Task: Find connections with filter location Belper with filter topic #Startuplife with filter profile language Potuguese with filter current company ABP Network with filter school Ramnarain Ruia College - Mumbai with filter industry Embedded Software Products with filter service category Search Engine Marketing (SEM) with filter keywords title eCommerce Marketing Specialist
Action: Mouse moved to (590, 84)
Screenshot: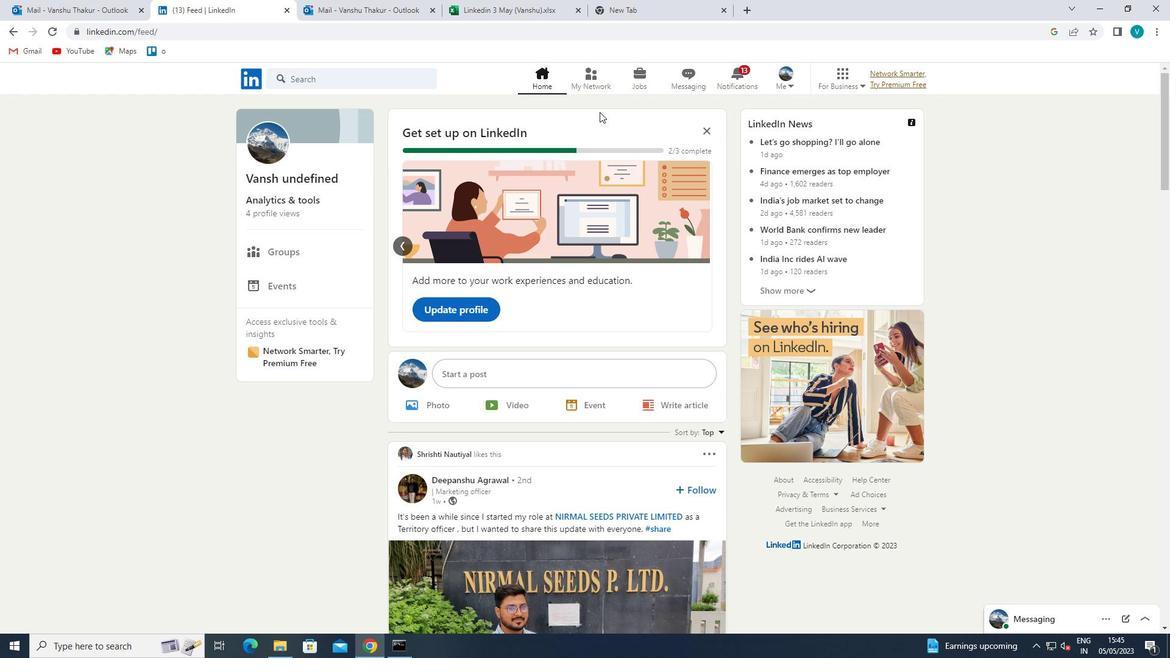 
Action: Mouse pressed left at (590, 84)
Screenshot: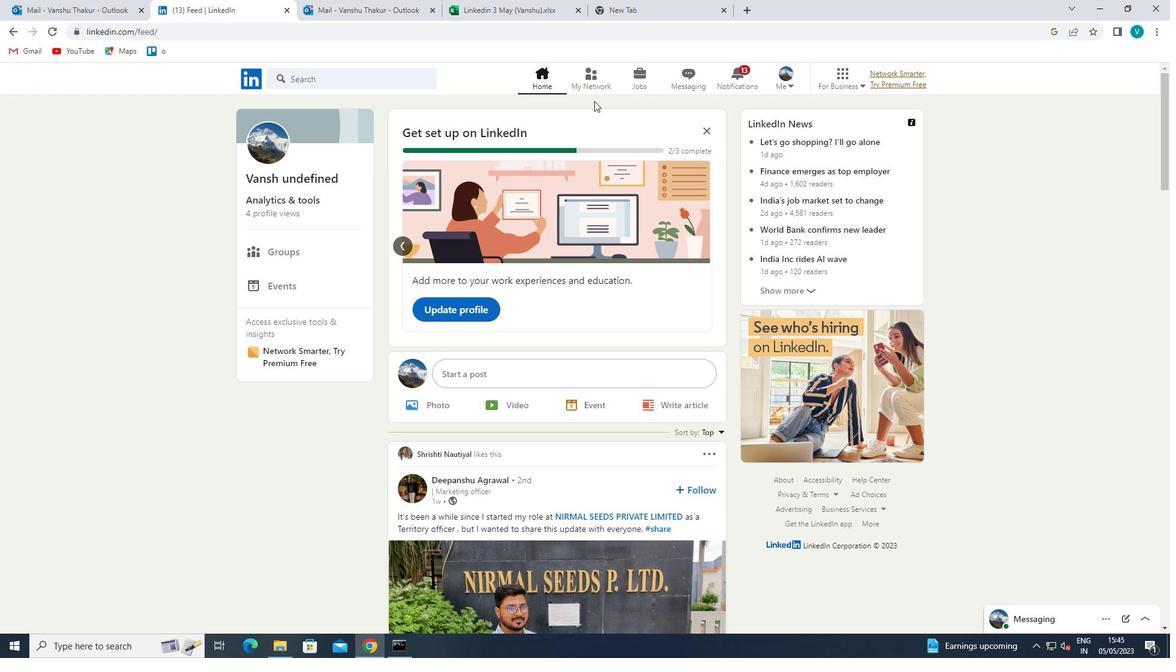 
Action: Mouse moved to (328, 152)
Screenshot: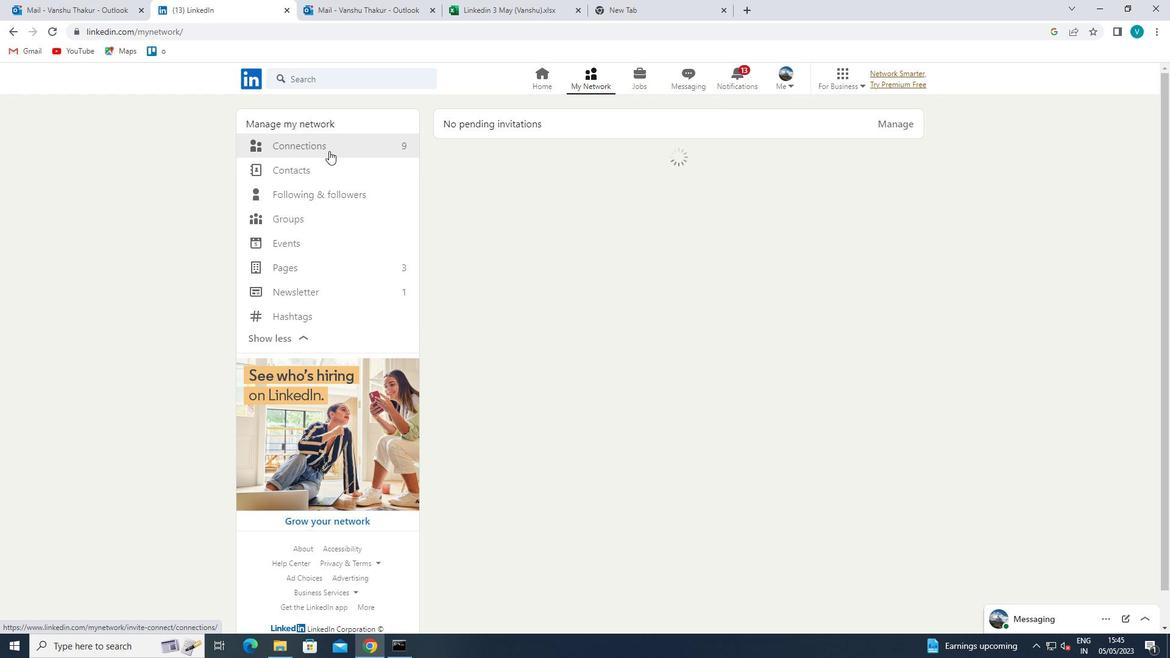 
Action: Mouse pressed left at (328, 152)
Screenshot: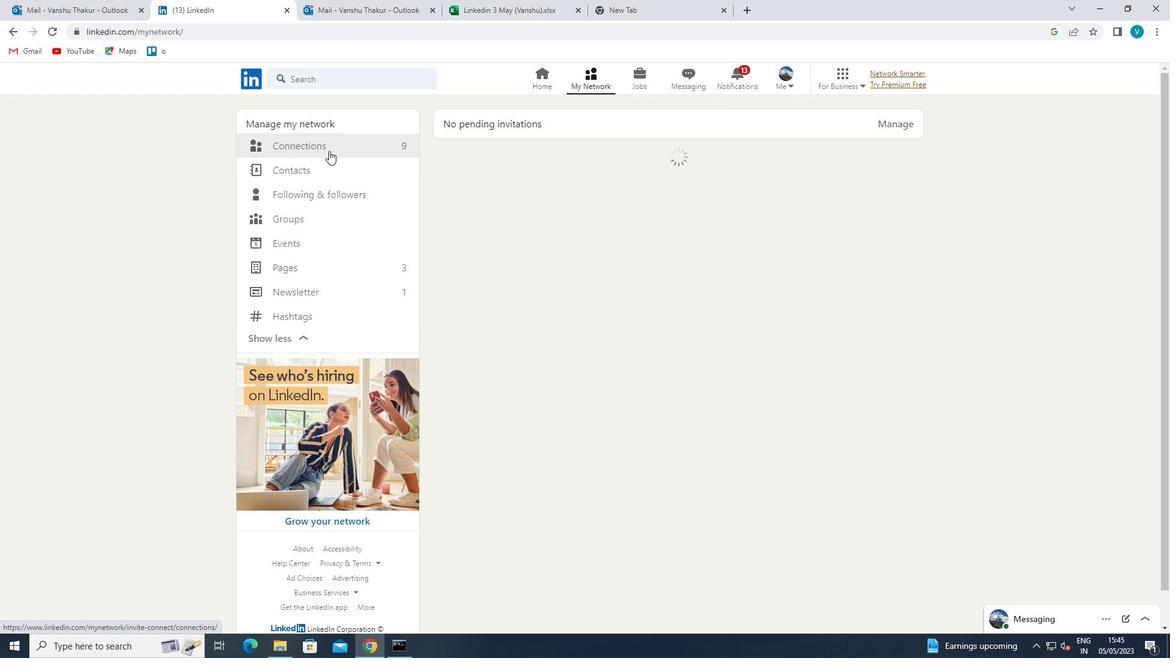 
Action: Mouse moved to (666, 142)
Screenshot: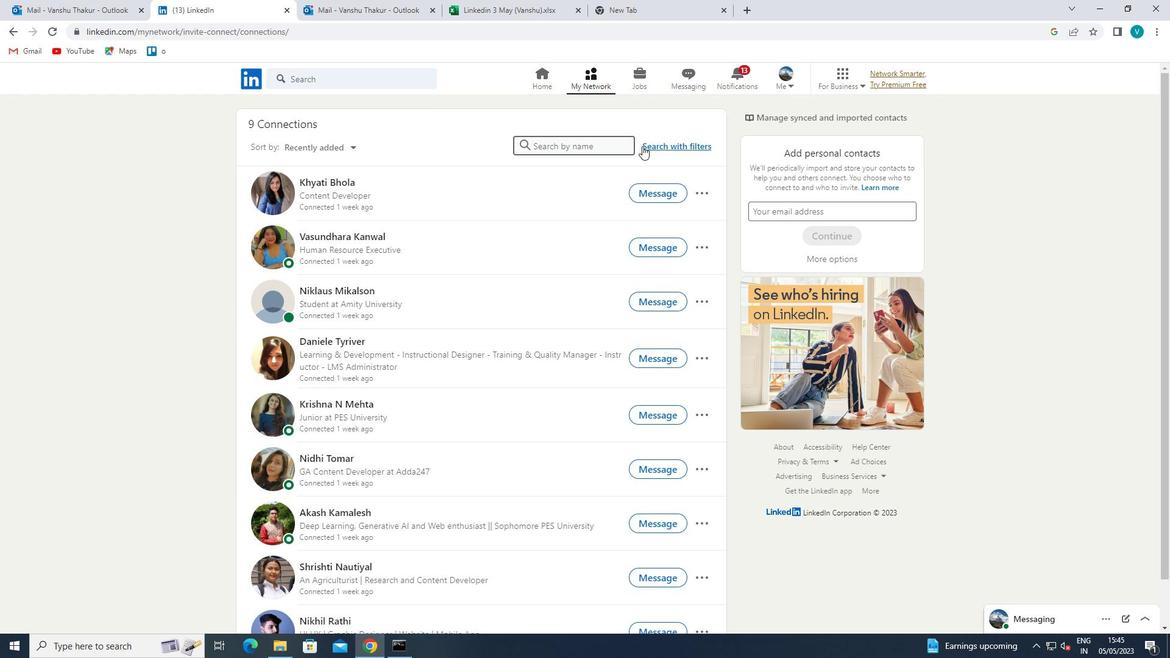 
Action: Mouse pressed left at (666, 142)
Screenshot: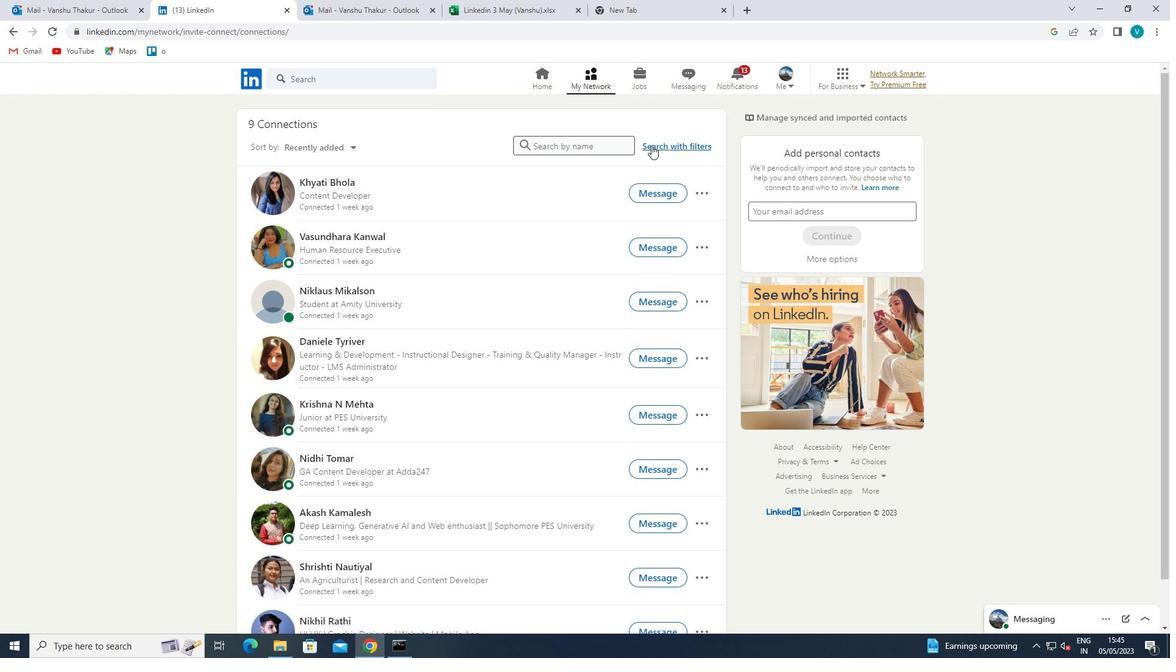 
Action: Mouse moved to (596, 115)
Screenshot: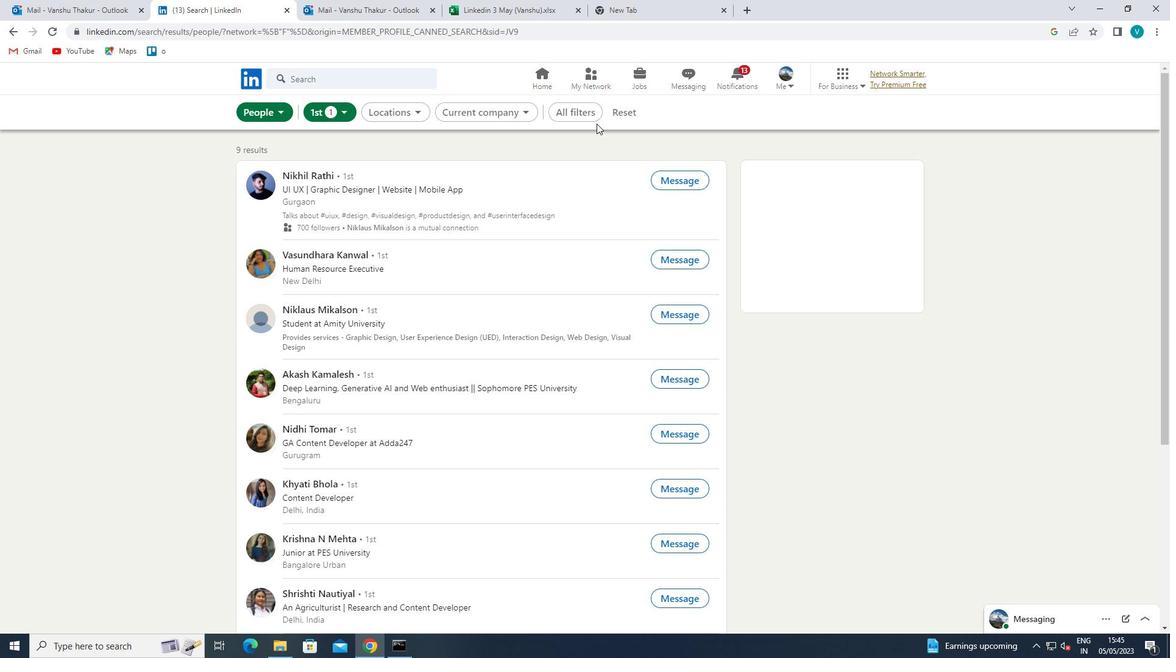 
Action: Mouse pressed left at (596, 115)
Screenshot: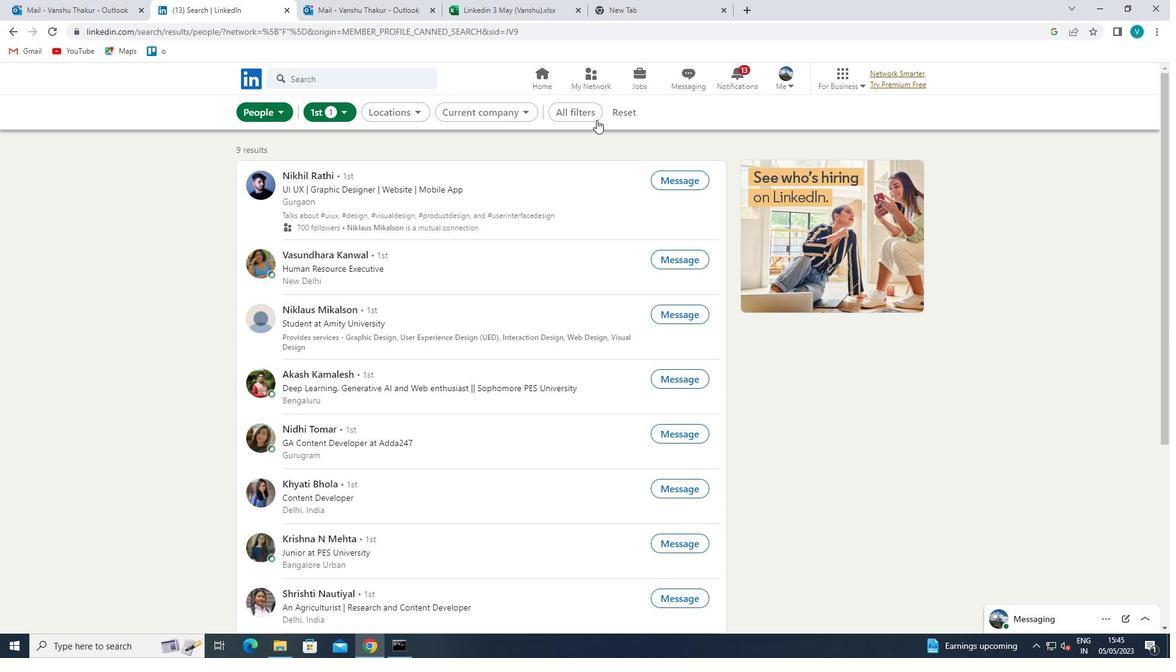 
Action: Mouse moved to (954, 242)
Screenshot: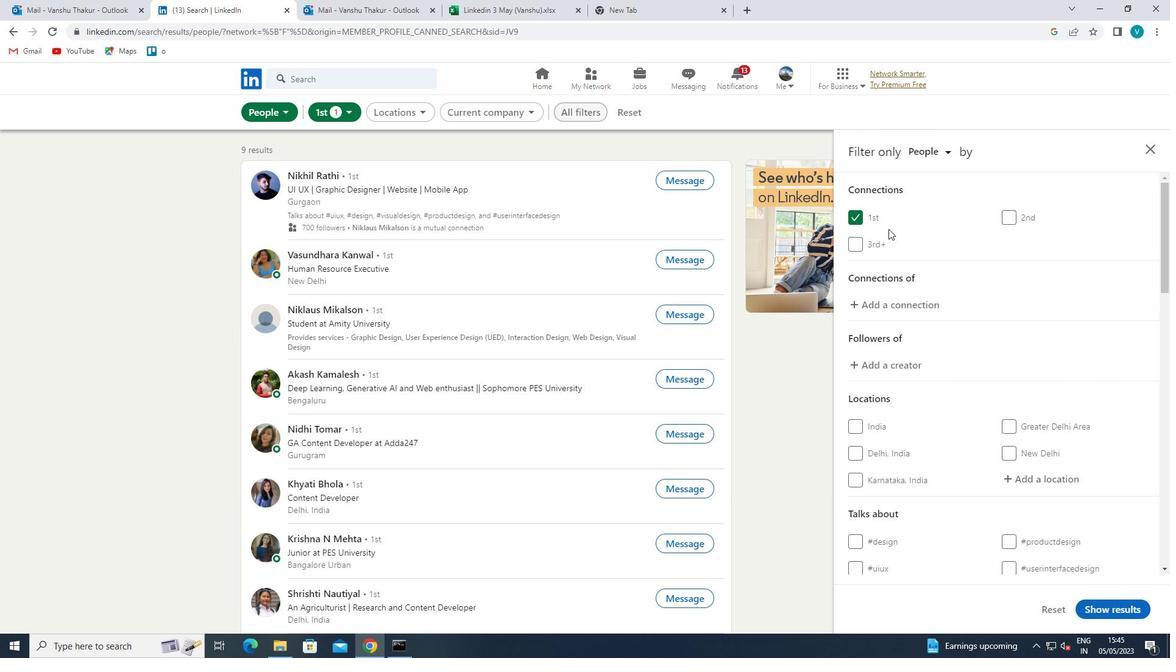 
Action: Mouse scrolled (954, 242) with delta (0, 0)
Screenshot: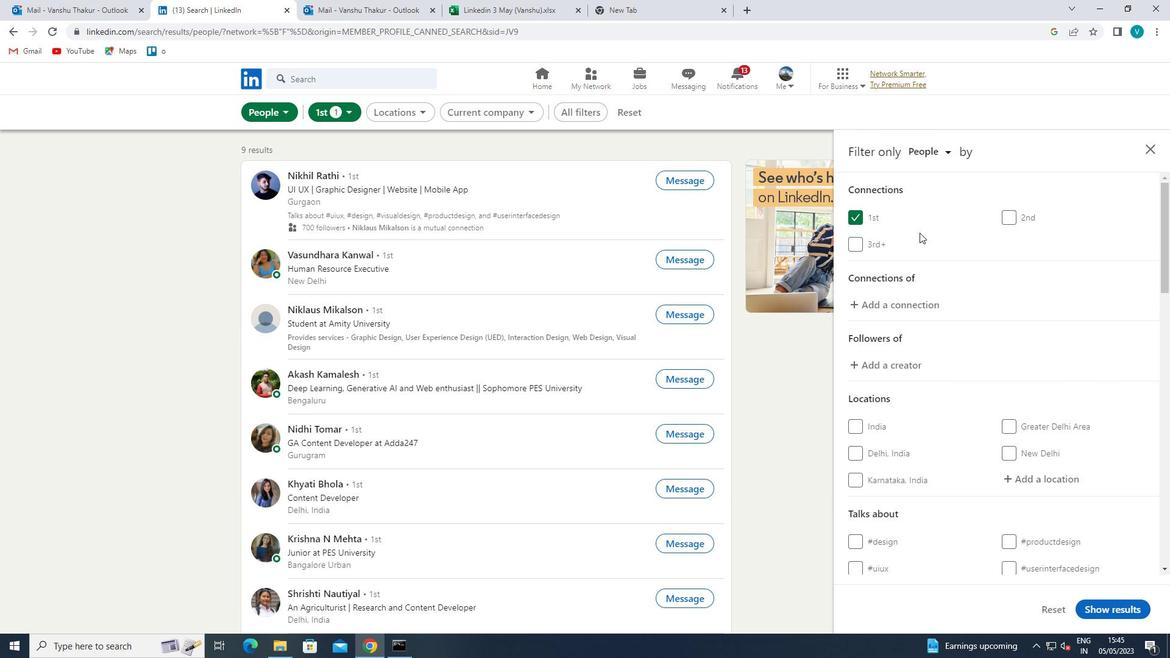 
Action: Mouse scrolled (954, 242) with delta (0, 0)
Screenshot: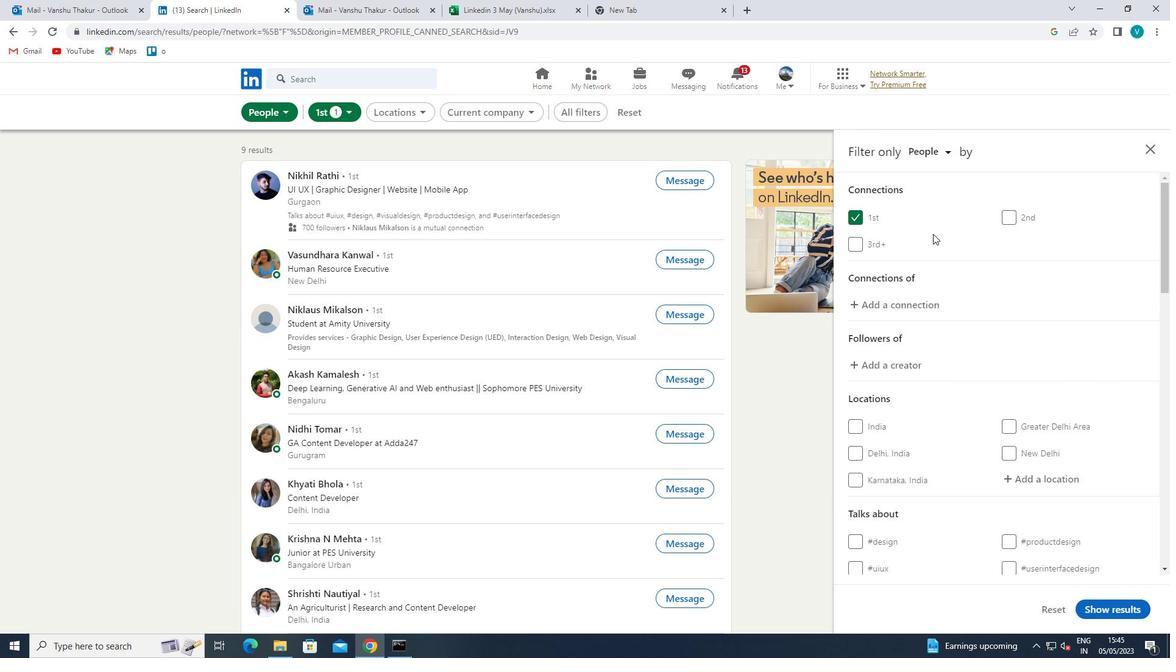 
Action: Mouse moved to (1068, 357)
Screenshot: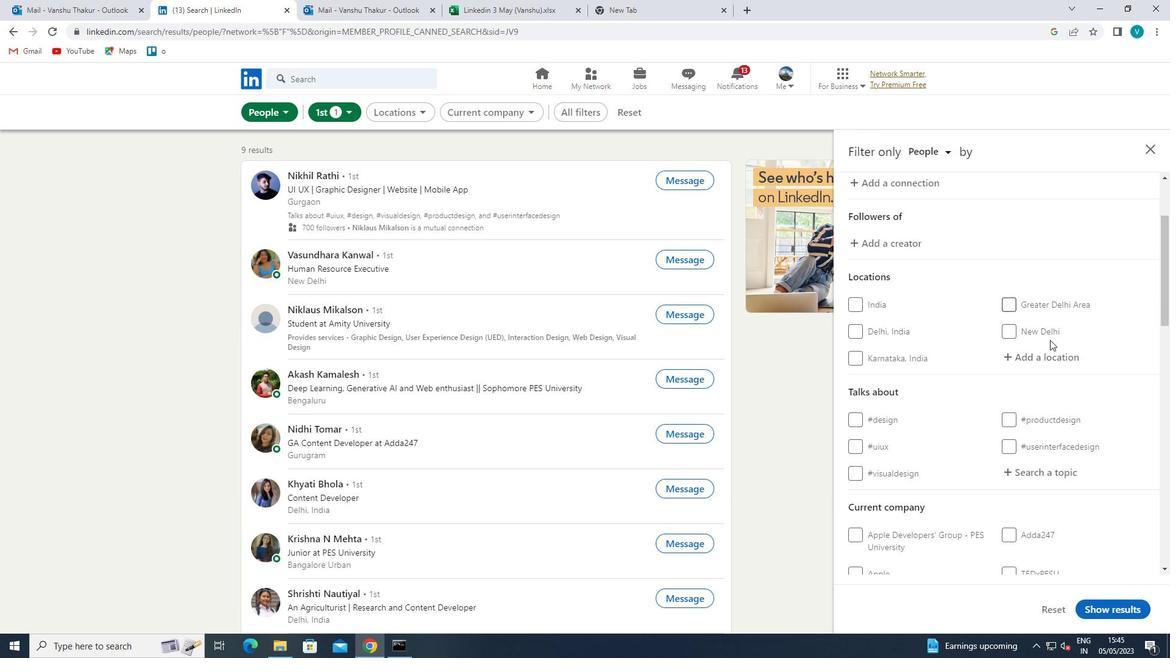
Action: Mouse pressed left at (1068, 357)
Screenshot: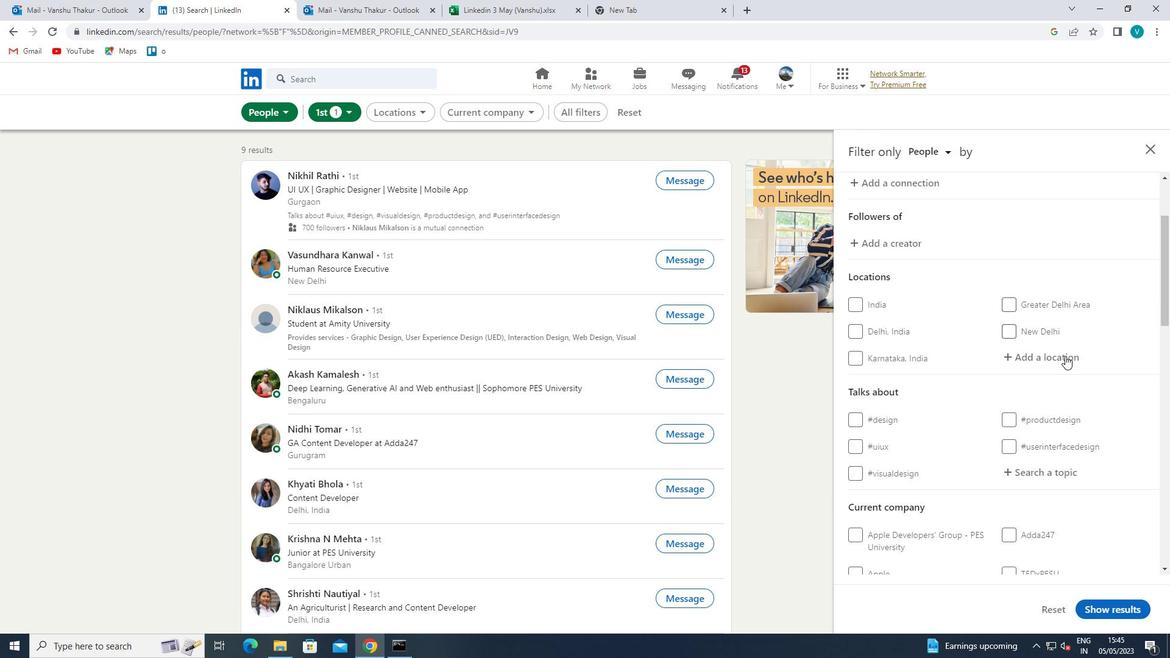 
Action: Key pressed <Key.shift>BELPER
Screenshot: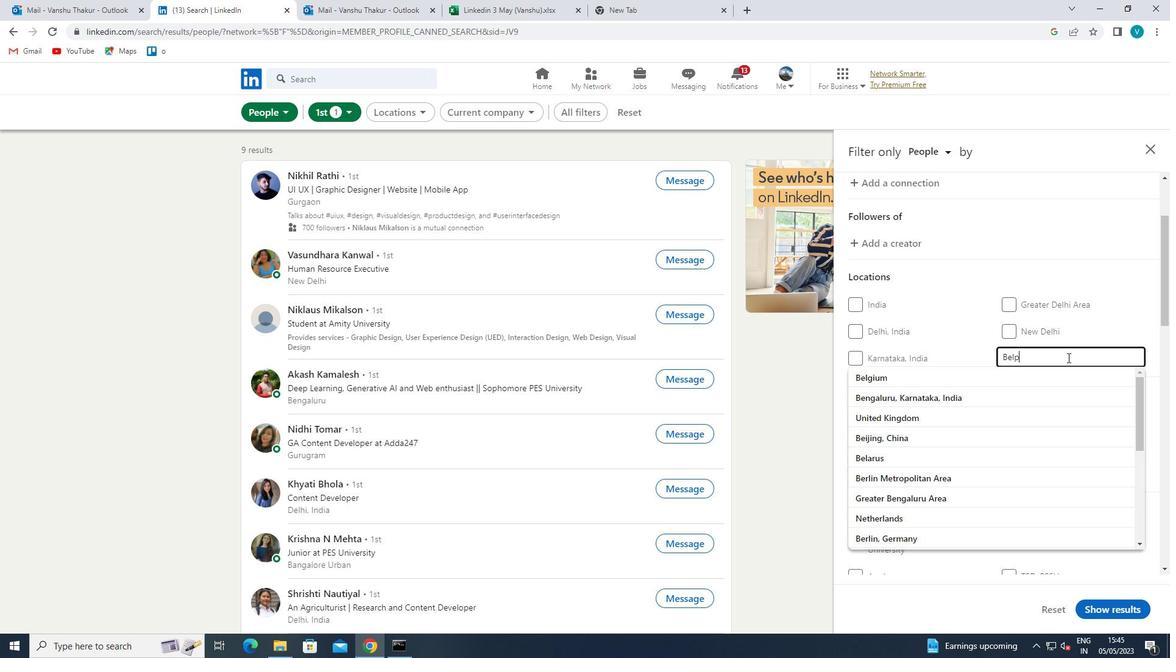 
Action: Mouse moved to (1037, 377)
Screenshot: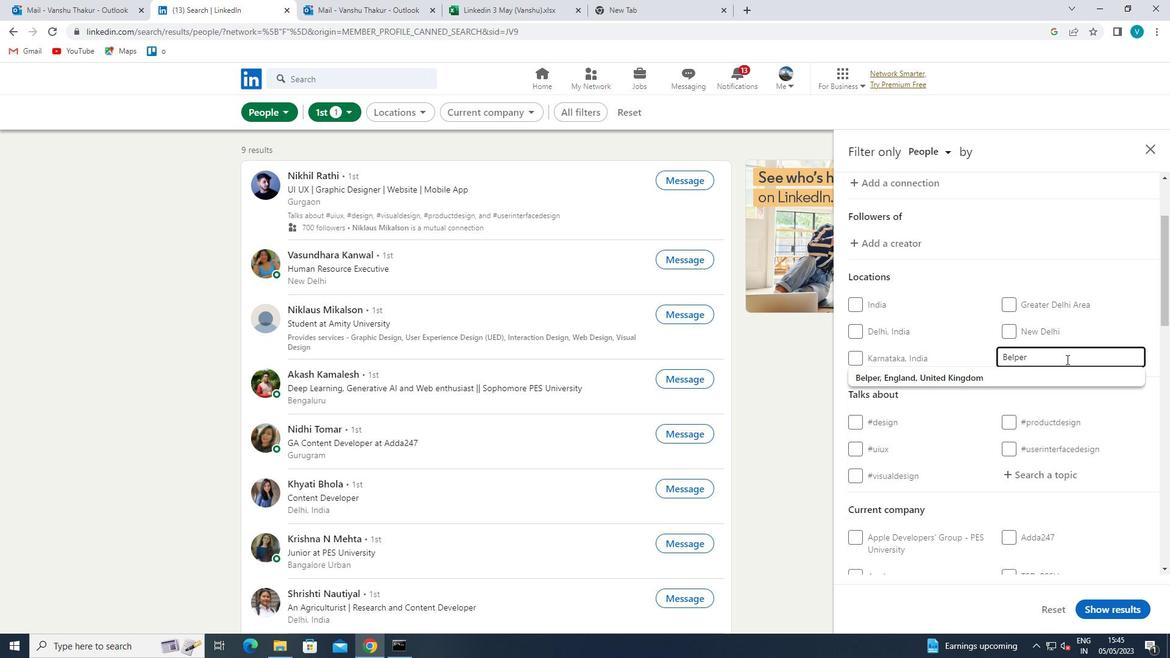 
Action: Mouse pressed left at (1037, 377)
Screenshot: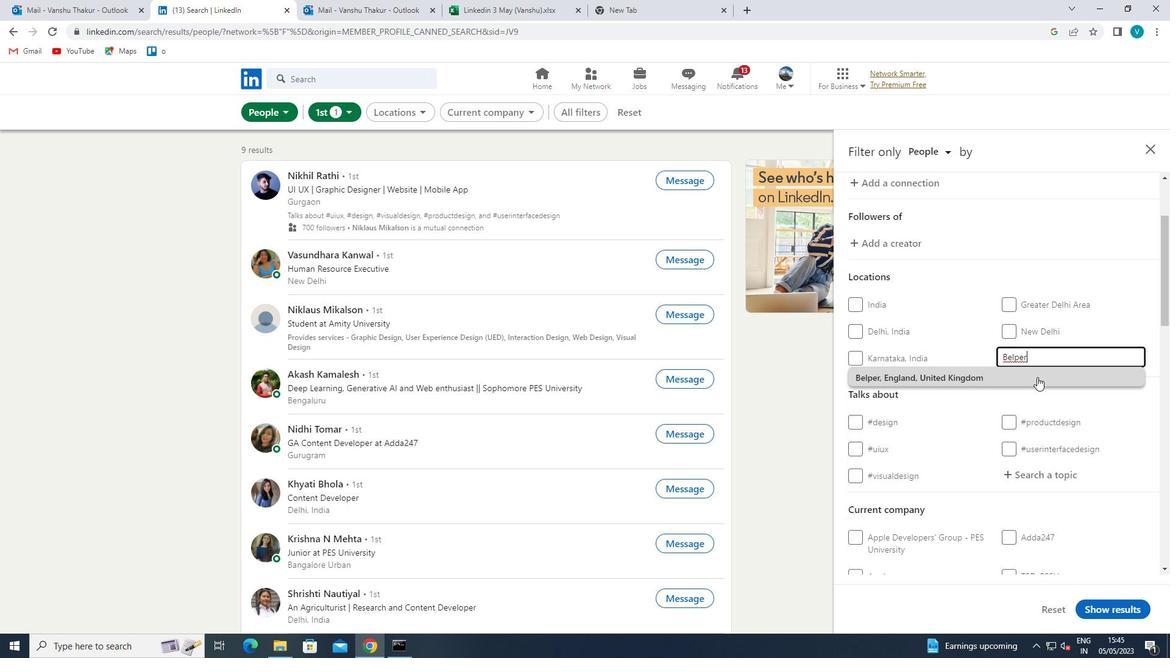 
Action: Mouse scrolled (1037, 376) with delta (0, 0)
Screenshot: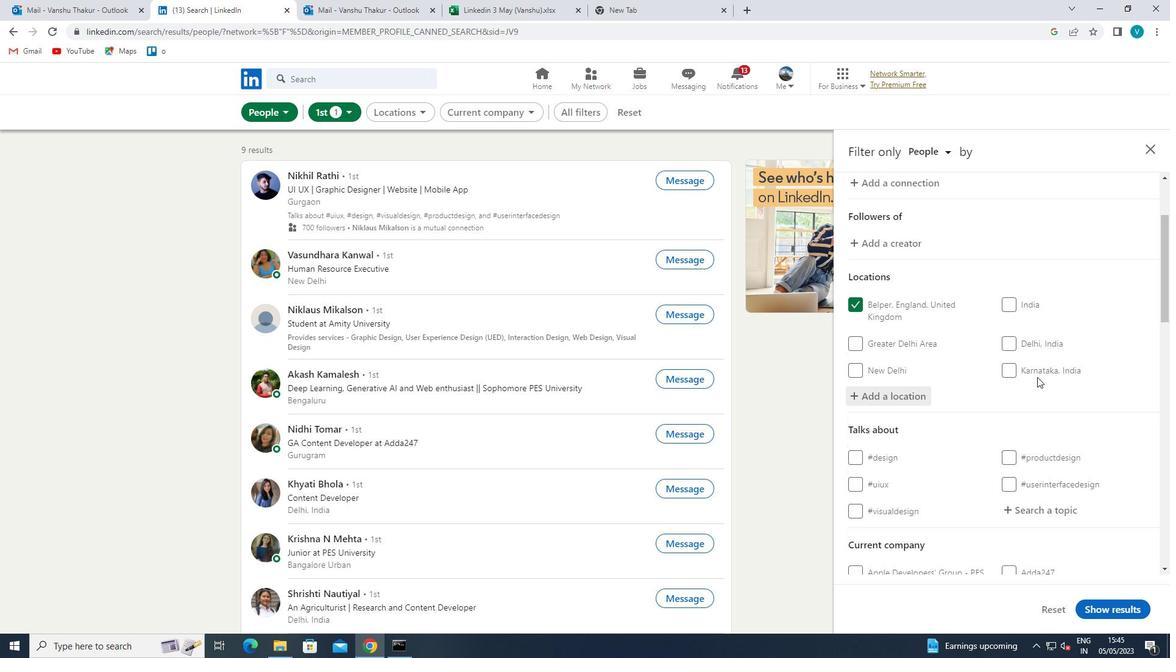 
Action: Mouse scrolled (1037, 376) with delta (0, 0)
Screenshot: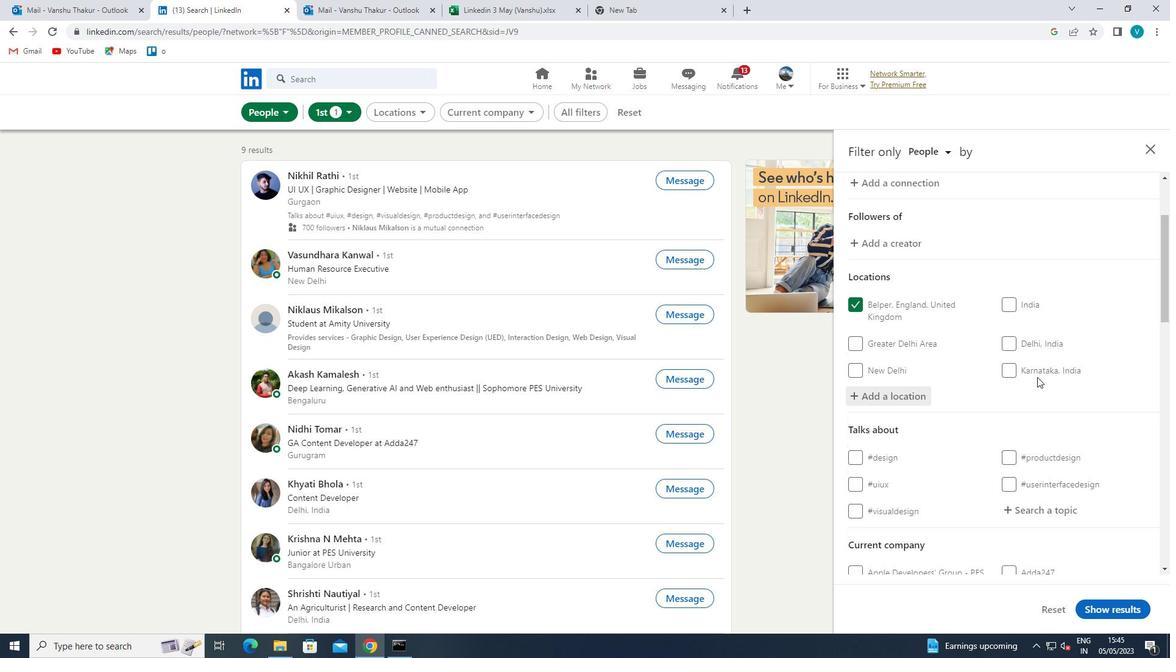 
Action: Mouse moved to (1037, 377)
Screenshot: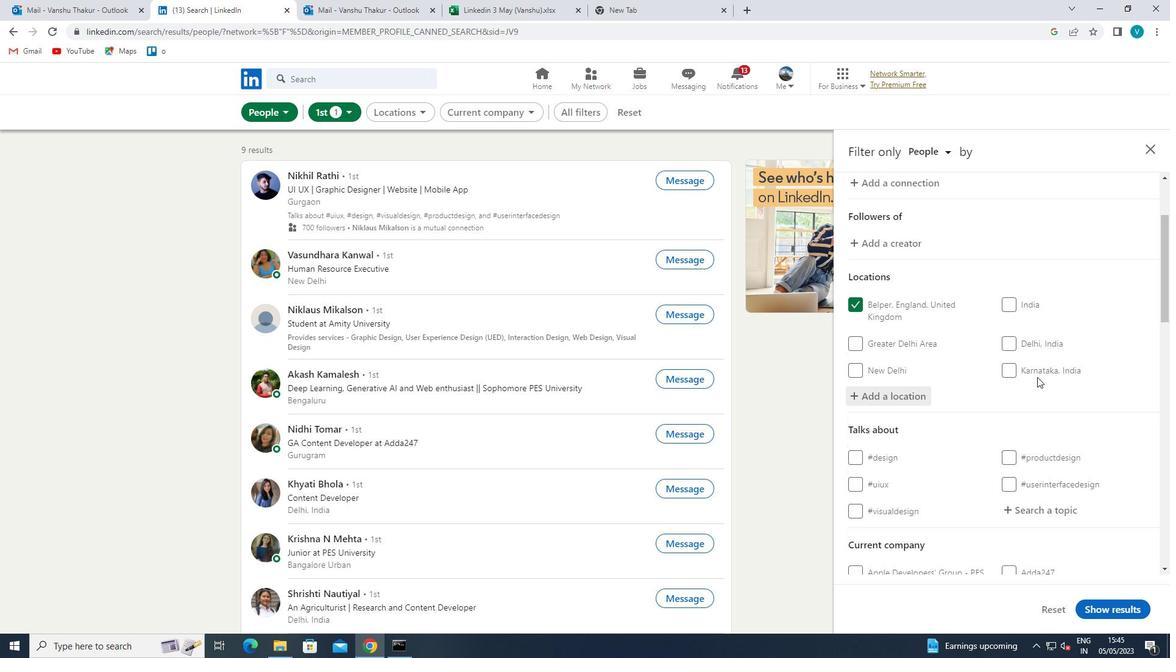 
Action: Mouse scrolled (1037, 376) with delta (0, 0)
Screenshot: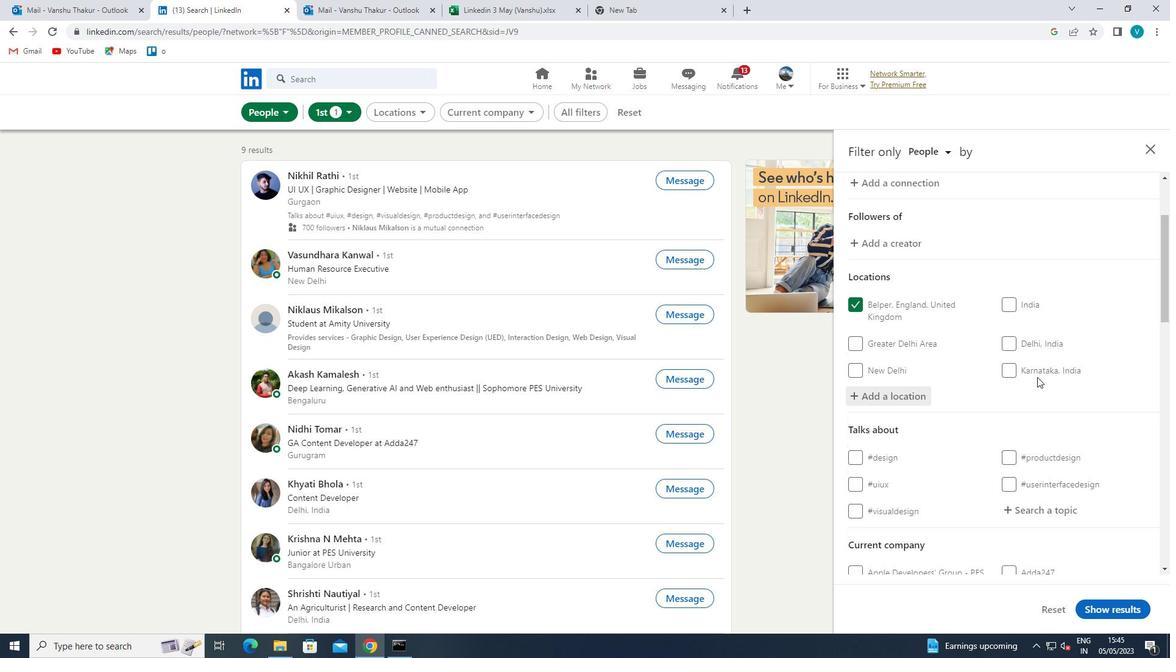 
Action: Mouse moved to (1057, 333)
Screenshot: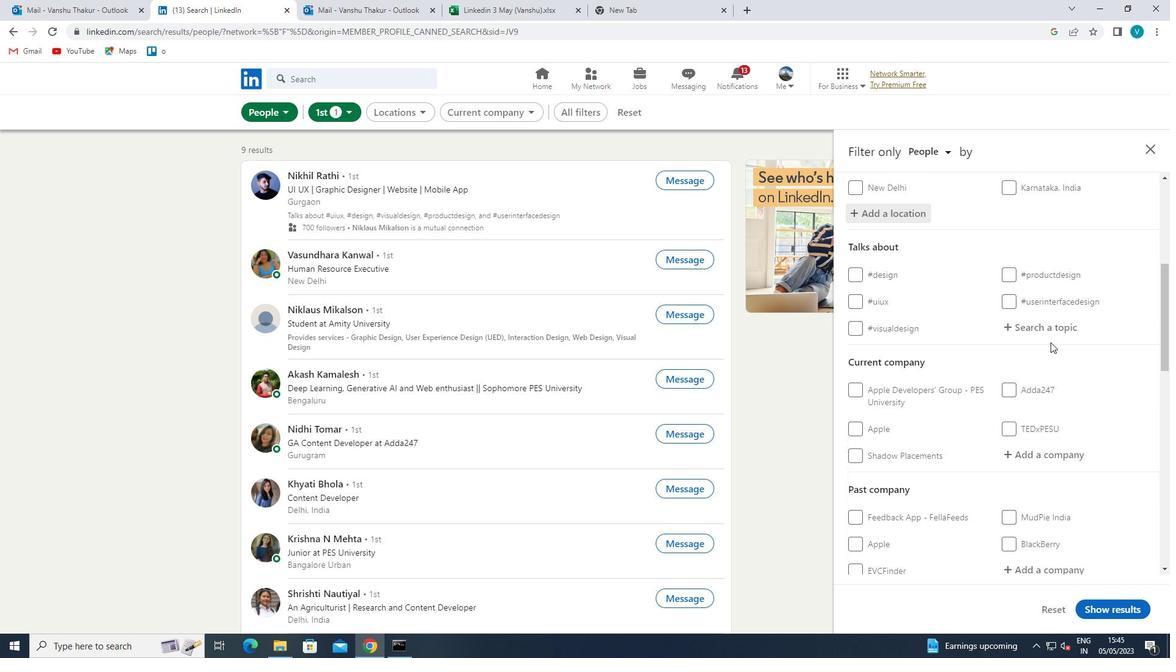 
Action: Mouse pressed left at (1057, 333)
Screenshot: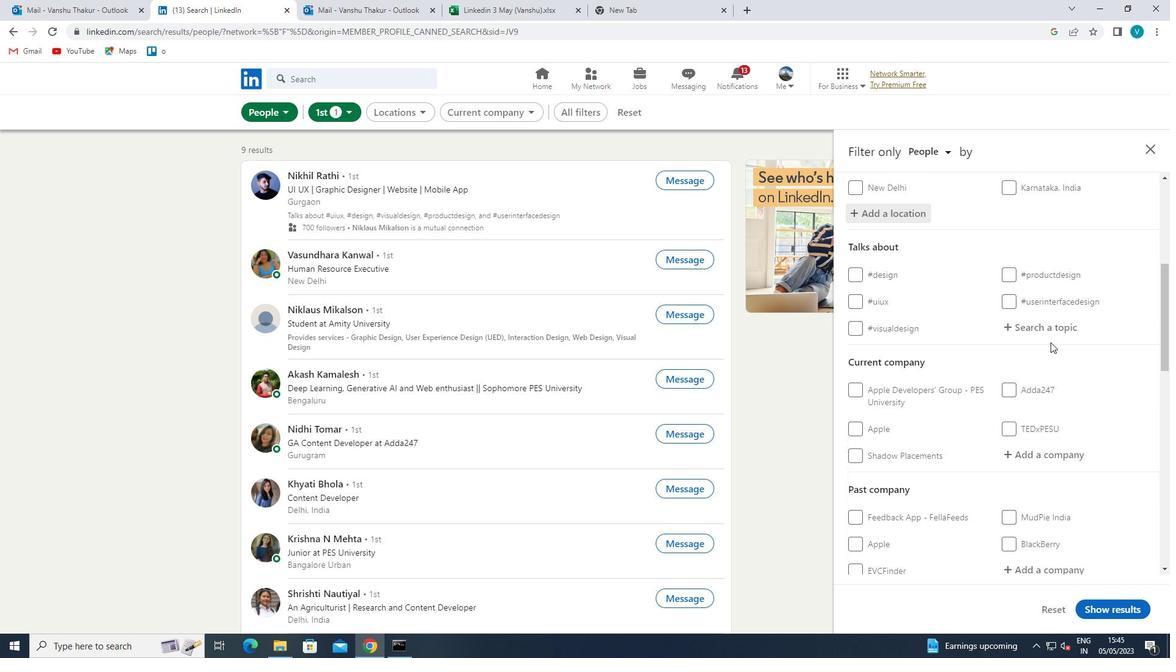 
Action: Key pressed START
Screenshot: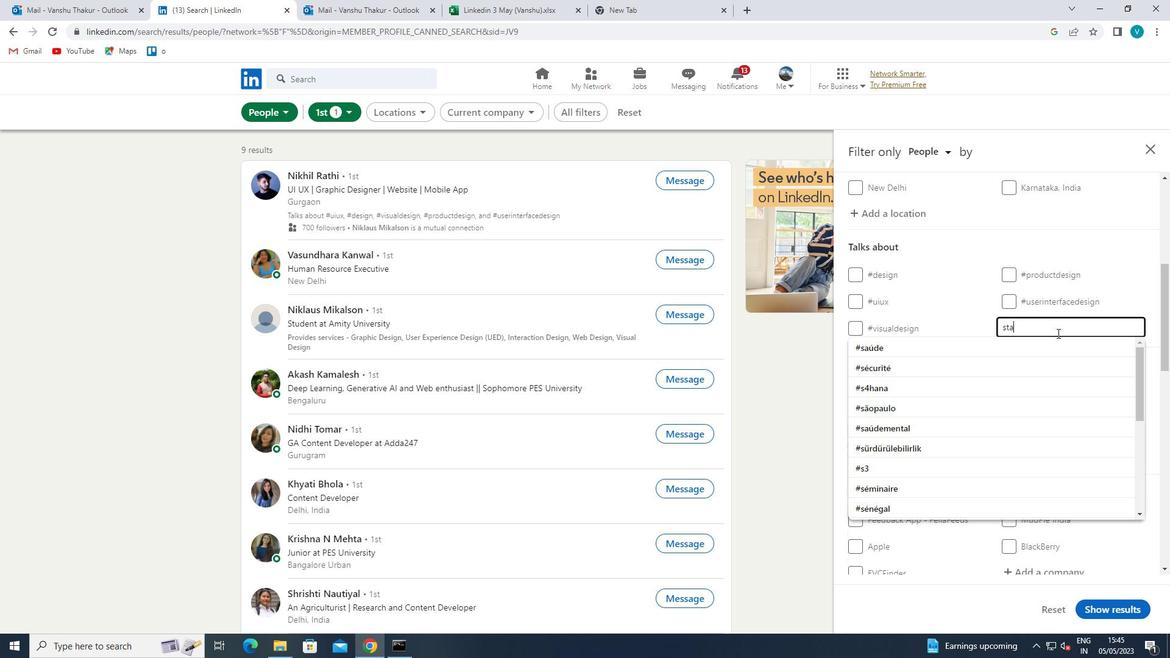 
Action: Mouse moved to (1058, 331)
Screenshot: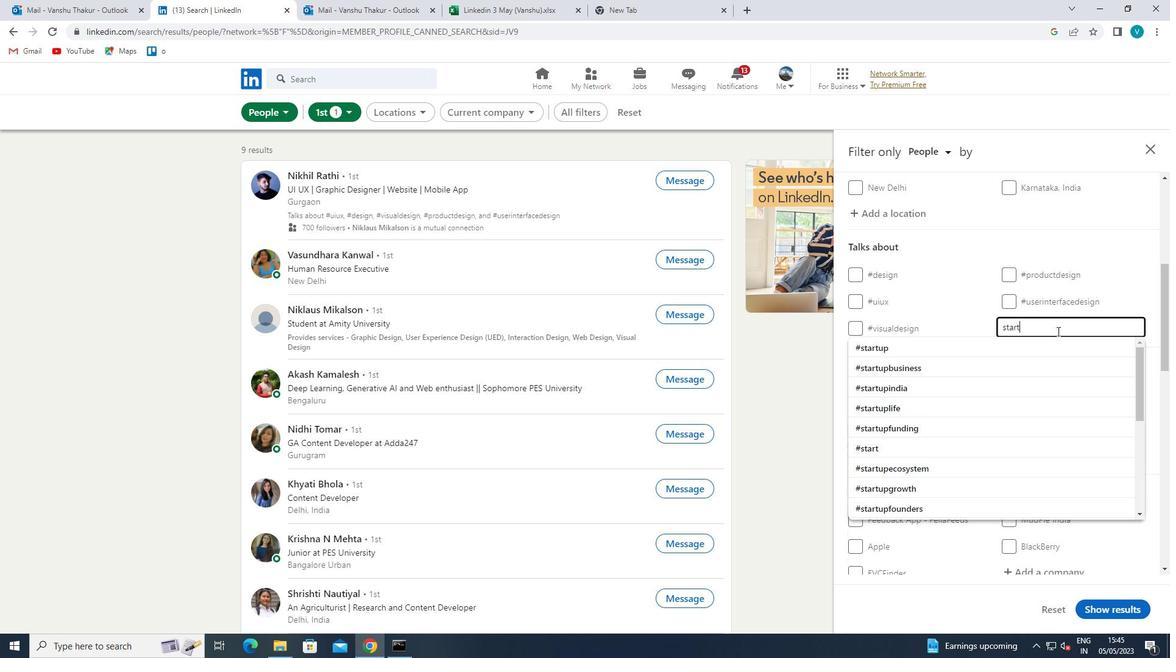 
Action: Key pressed UPLIFE
Screenshot: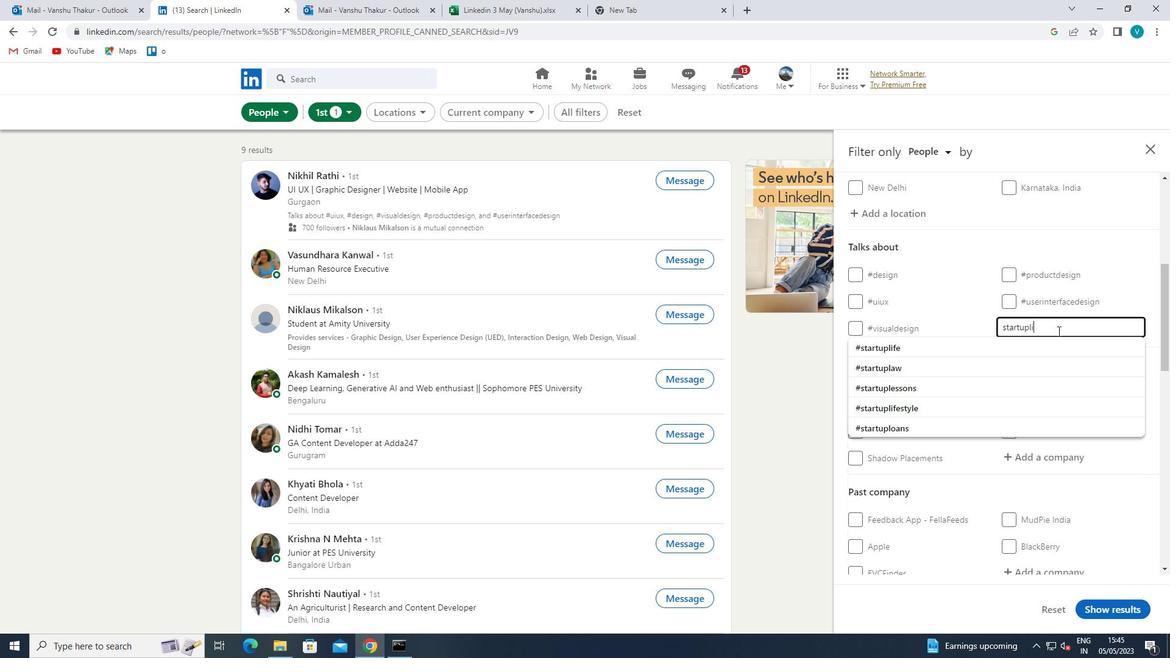 
Action: Mouse moved to (1030, 345)
Screenshot: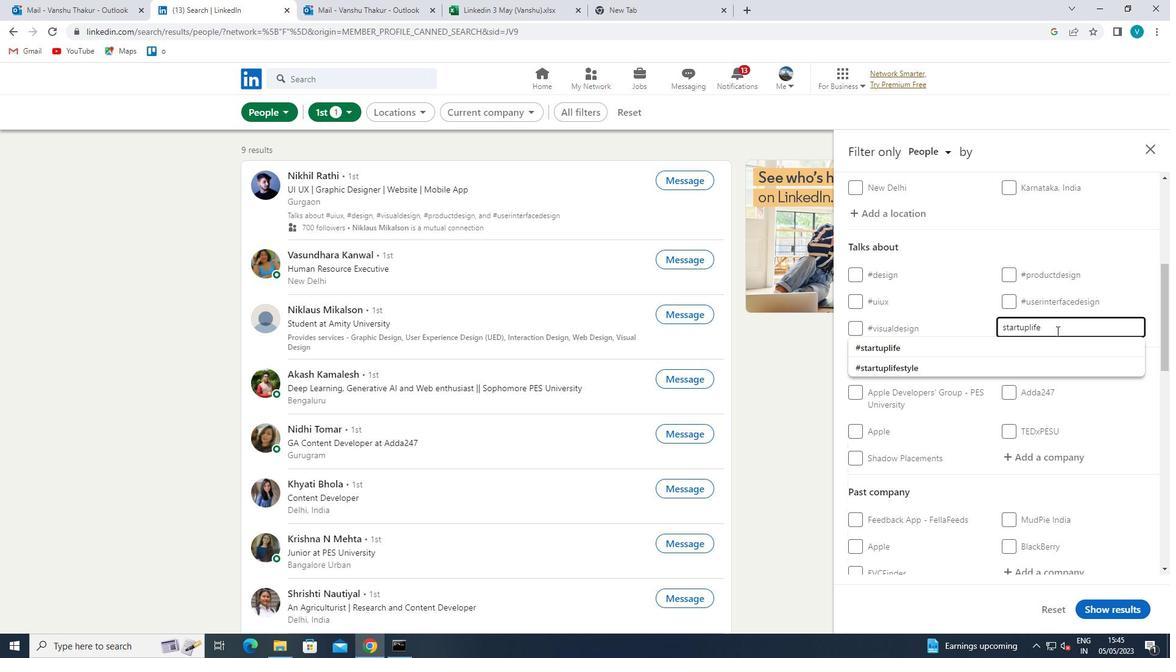 
Action: Mouse pressed left at (1030, 345)
Screenshot: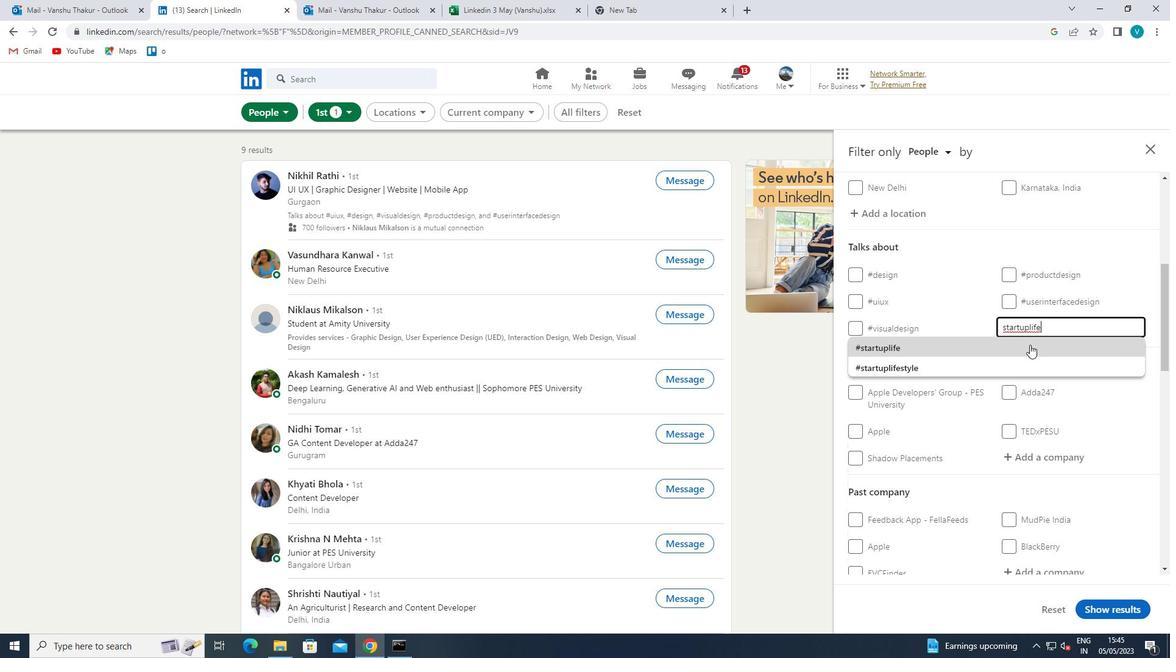 
Action: Mouse scrolled (1030, 344) with delta (0, 0)
Screenshot: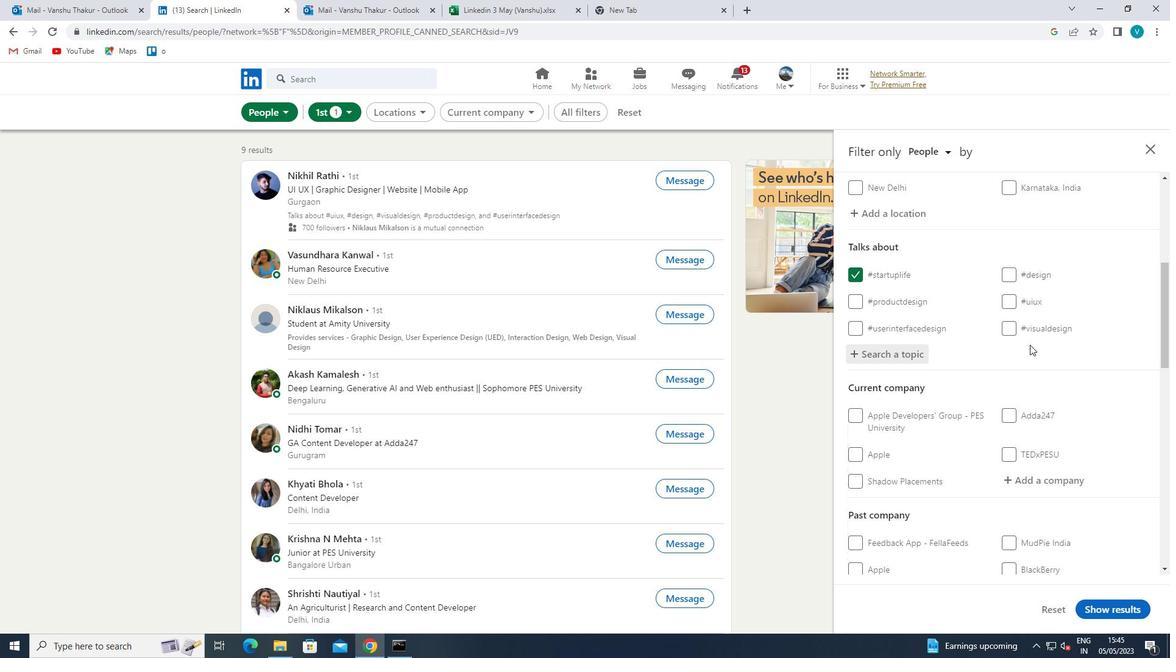 
Action: Mouse scrolled (1030, 344) with delta (0, 0)
Screenshot: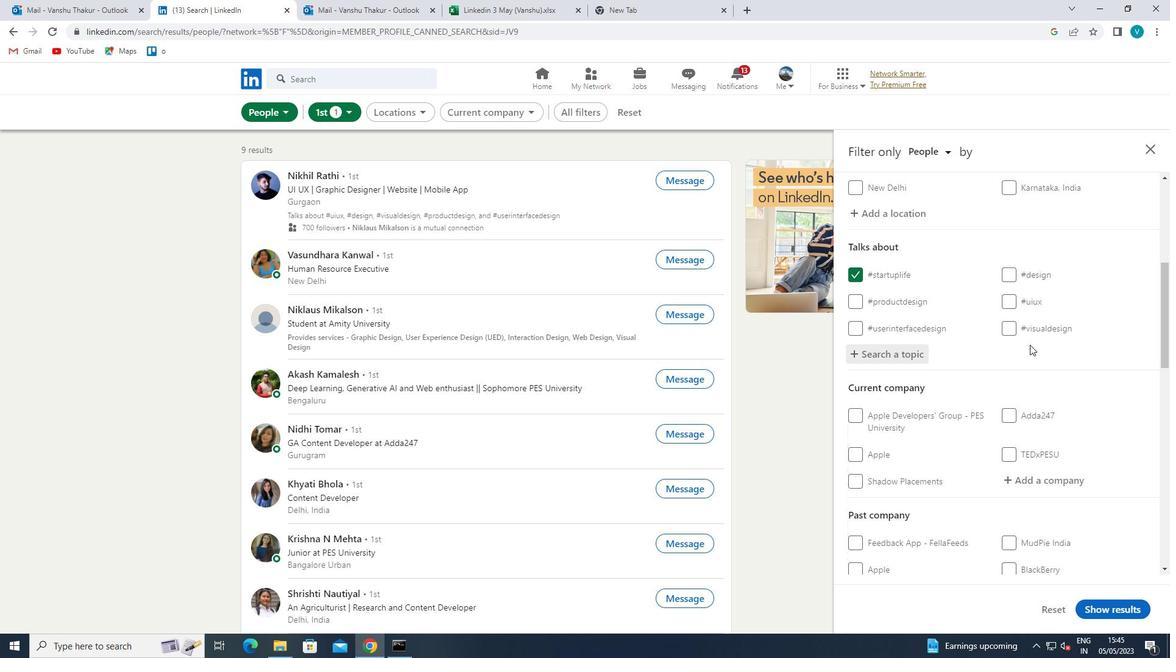 
Action: Mouse scrolled (1030, 344) with delta (0, 0)
Screenshot: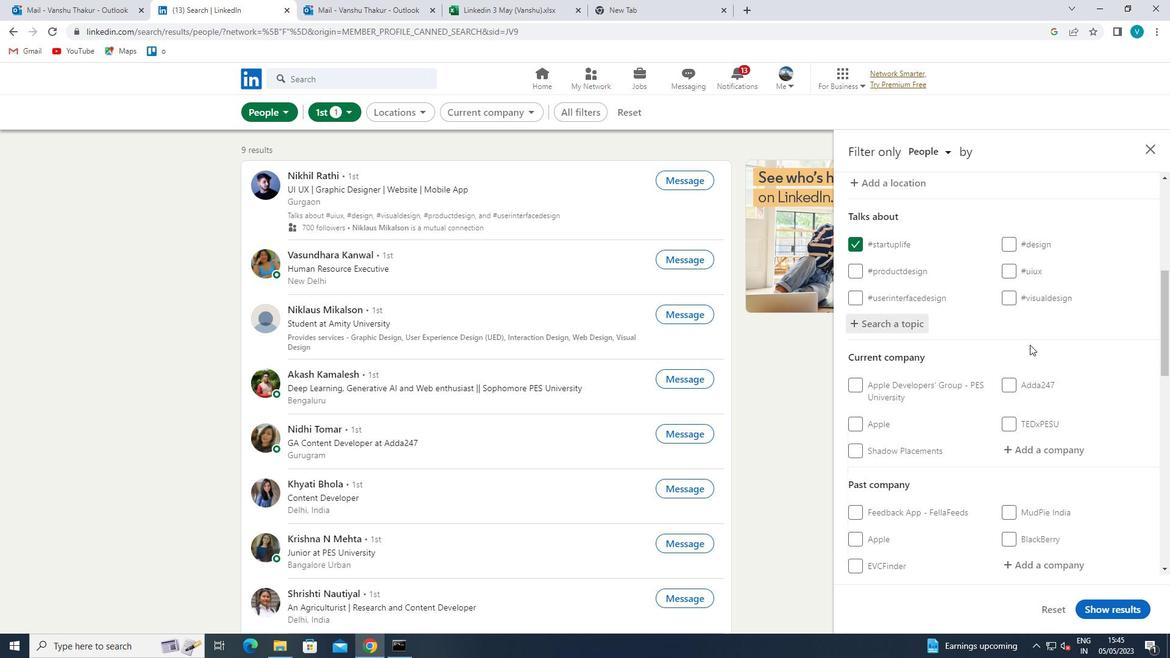 
Action: Mouse moved to (1038, 289)
Screenshot: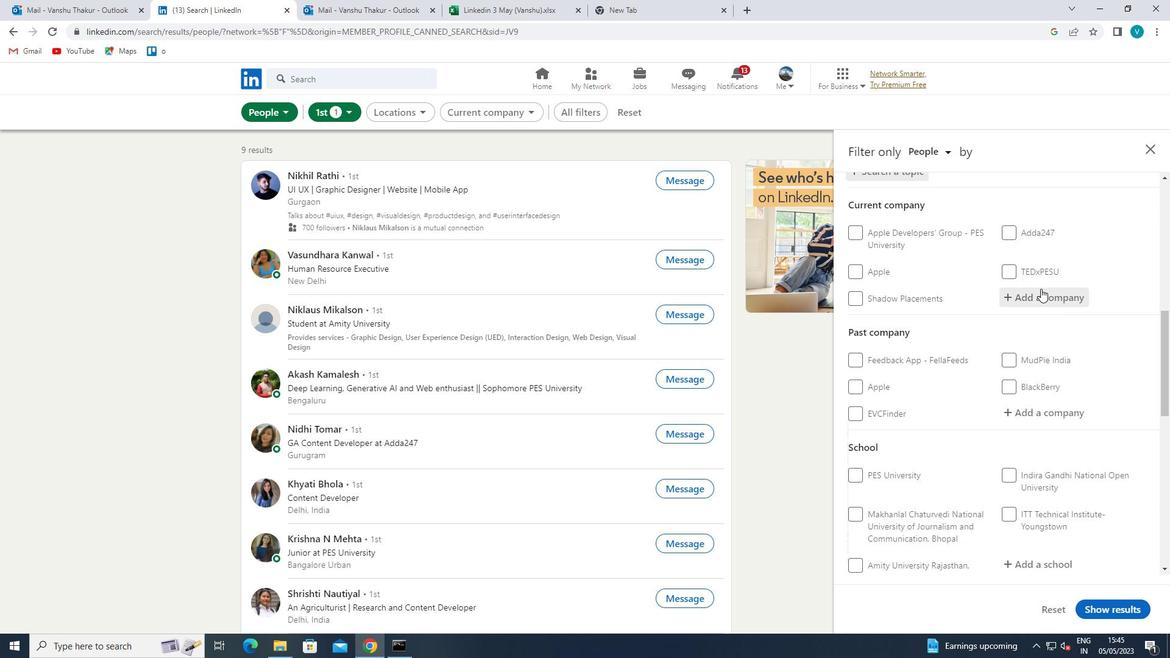 
Action: Mouse pressed left at (1038, 289)
Screenshot: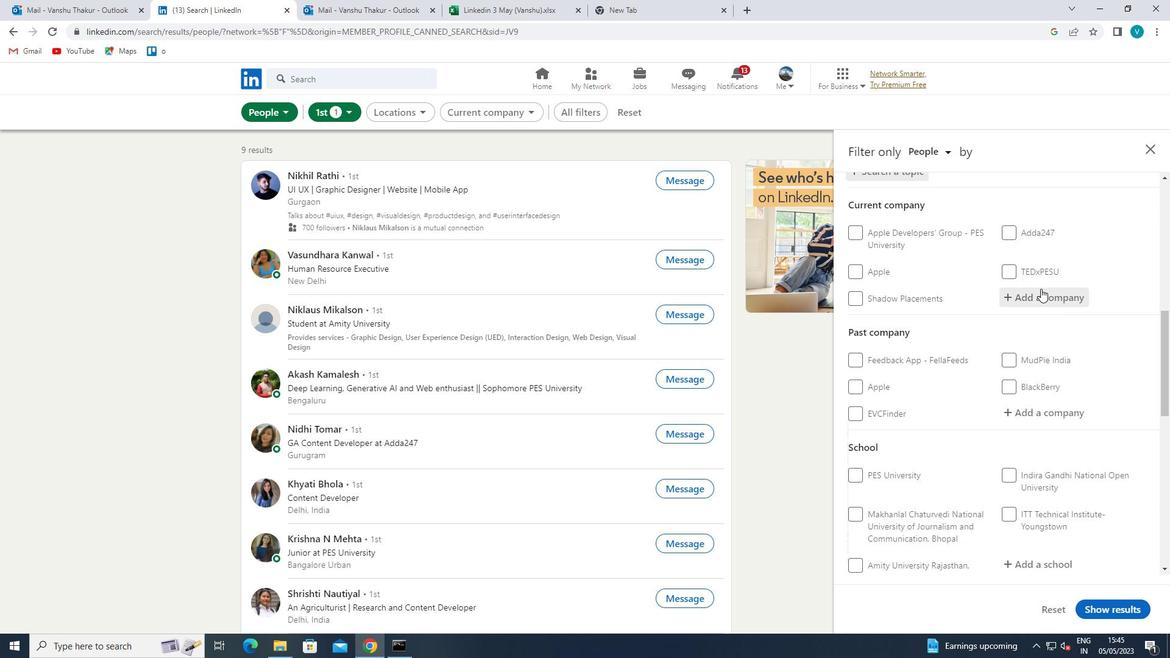 
Action: Mouse moved to (1037, 290)
Screenshot: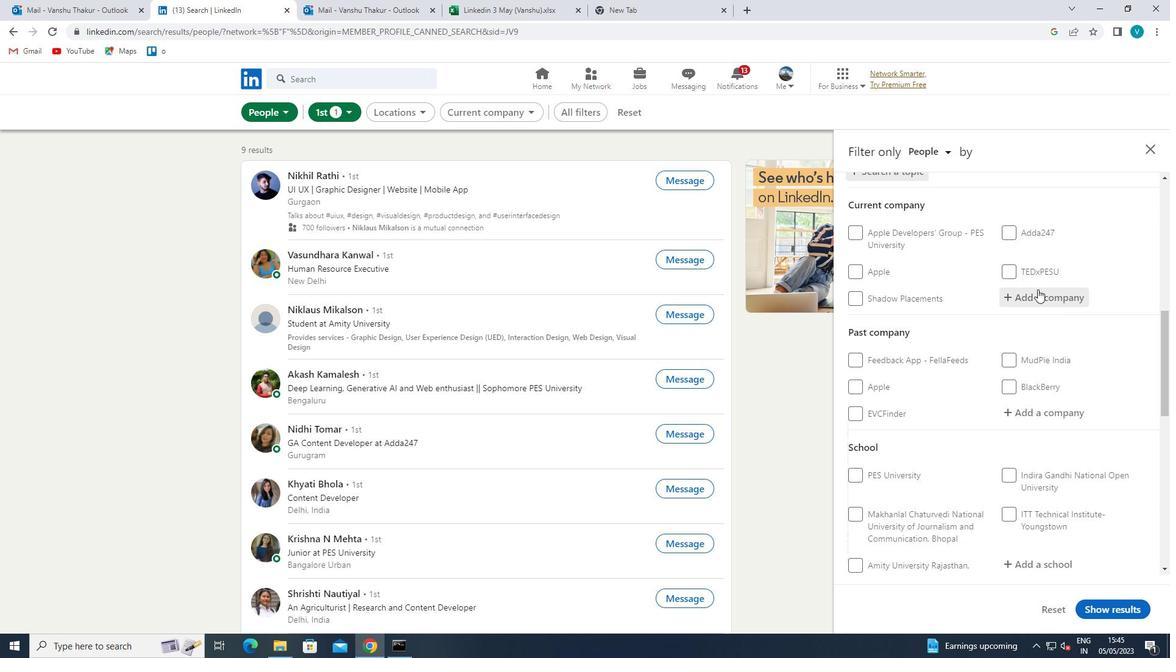 
Action: Key pressed <Key.shift>ABP<Key.space>
Screenshot: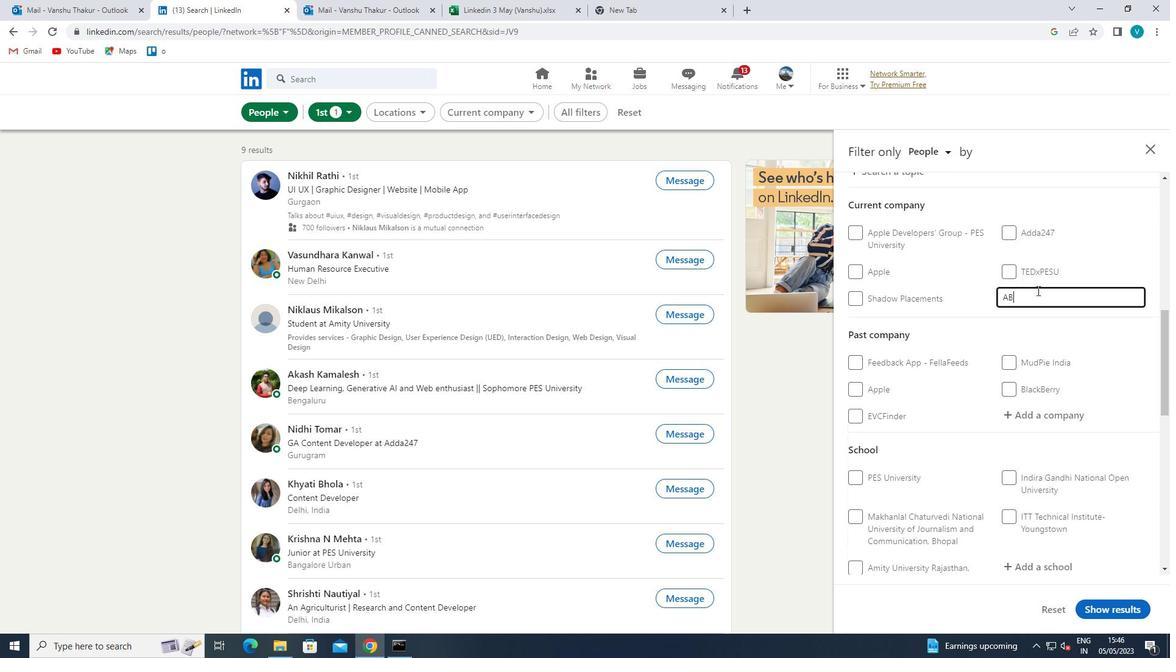 
Action: Mouse moved to (1000, 315)
Screenshot: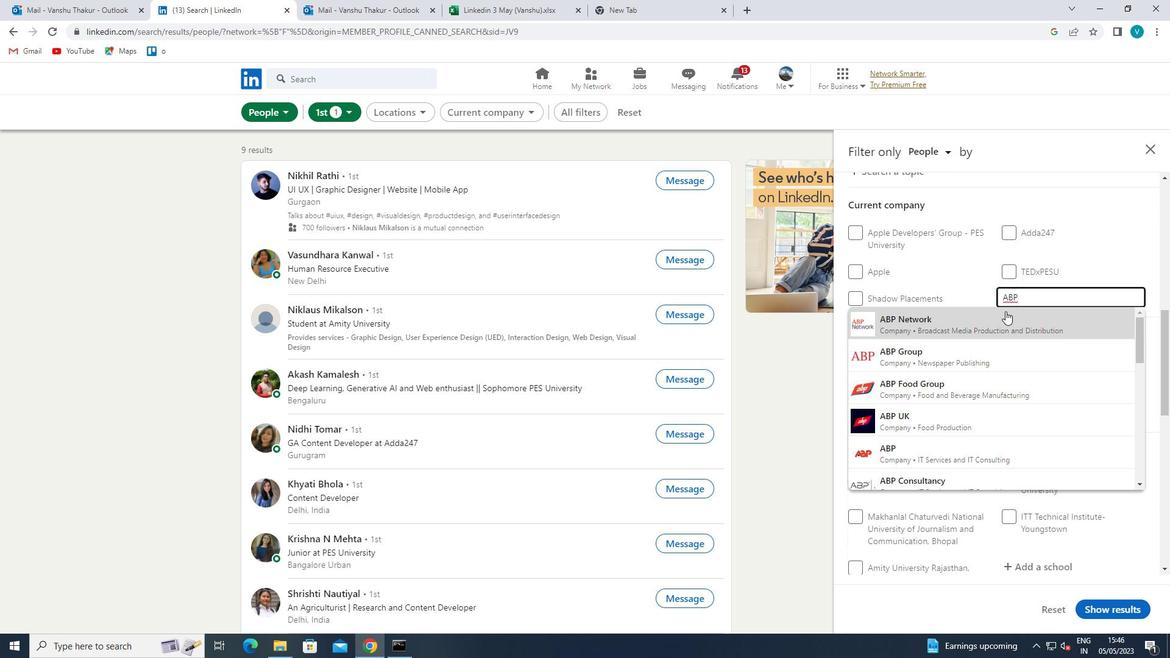 
Action: Mouse pressed left at (1000, 315)
Screenshot: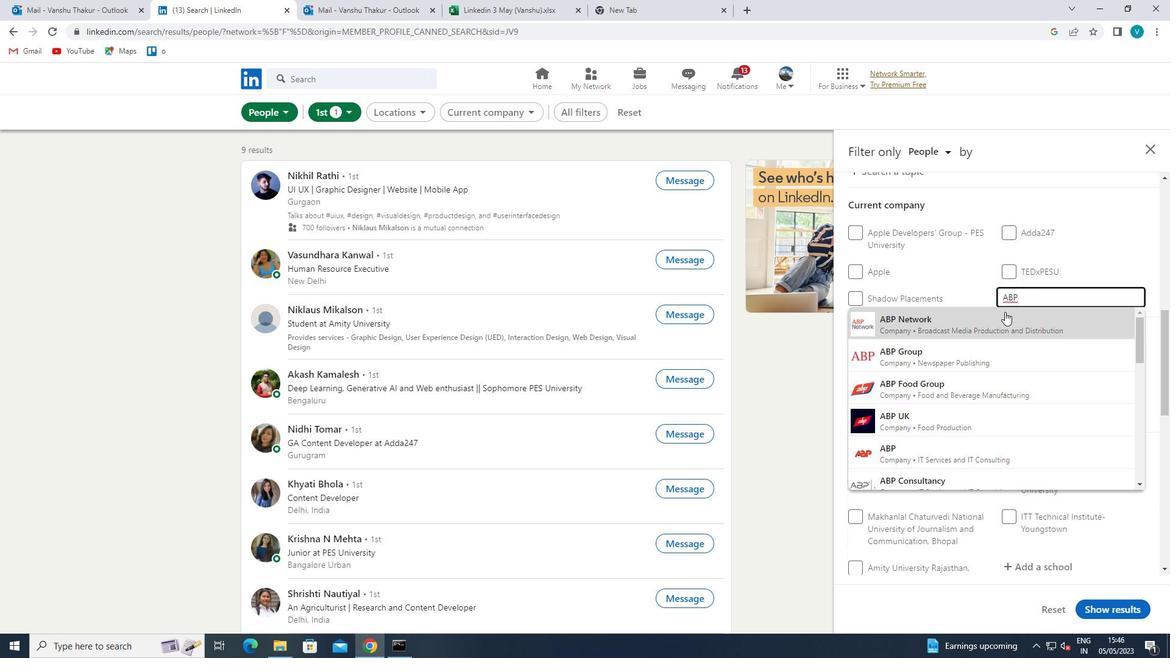 
Action: Mouse scrolled (1000, 315) with delta (0, 0)
Screenshot: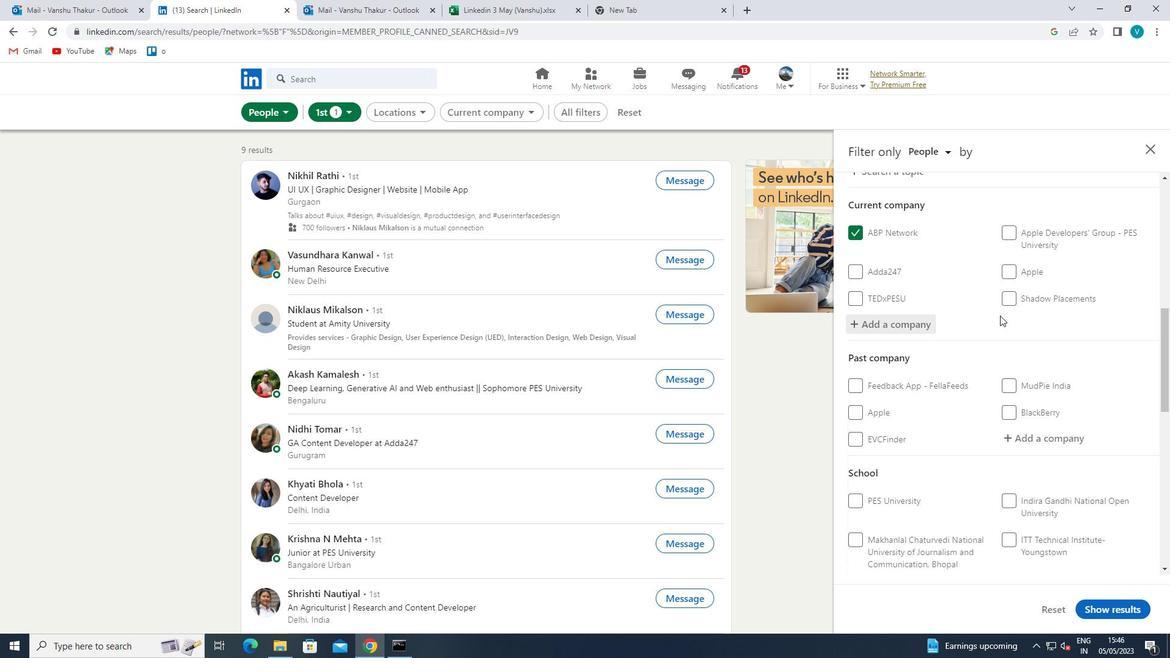 
Action: Mouse moved to (994, 330)
Screenshot: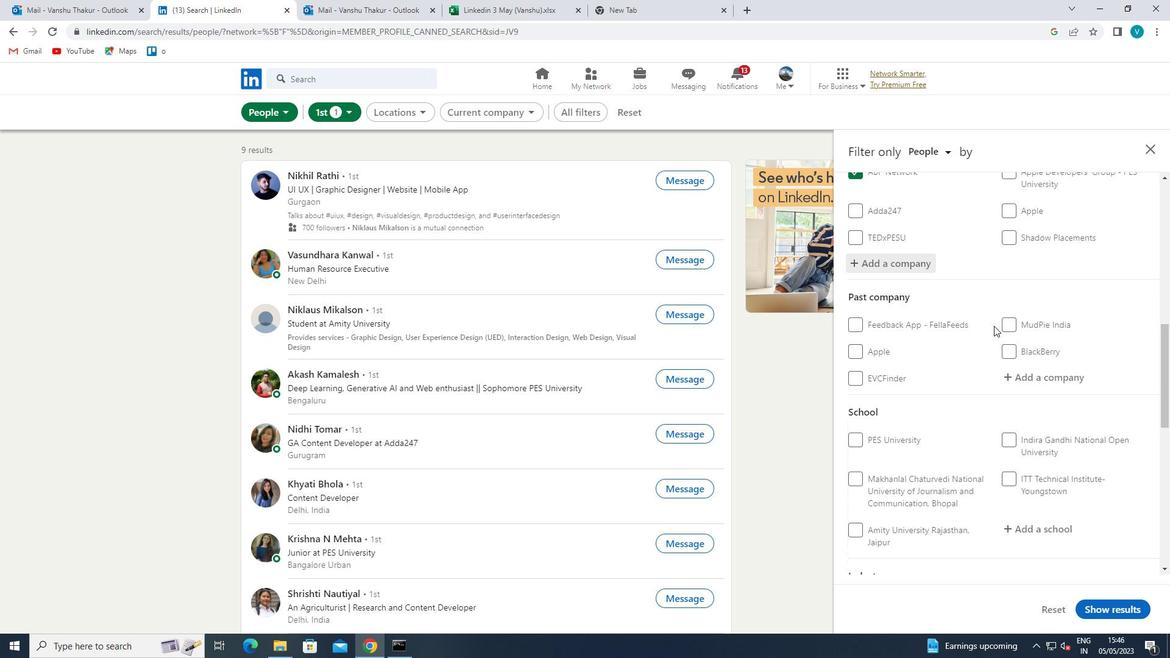 
Action: Mouse scrolled (994, 329) with delta (0, 0)
Screenshot: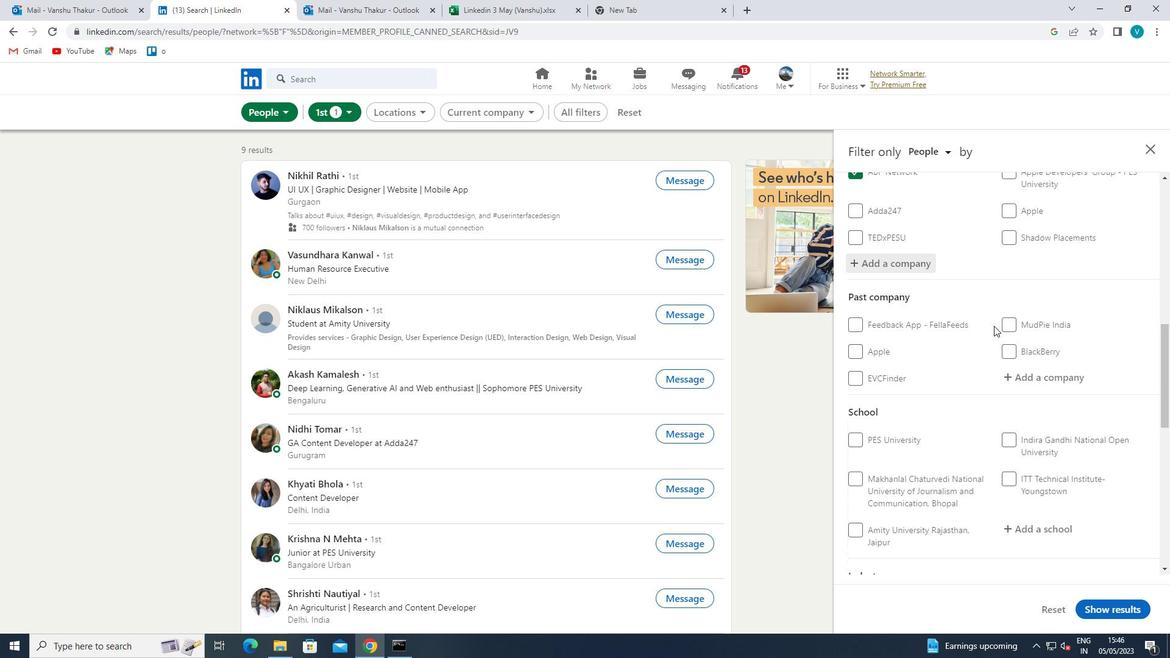 
Action: Mouse moved to (993, 332)
Screenshot: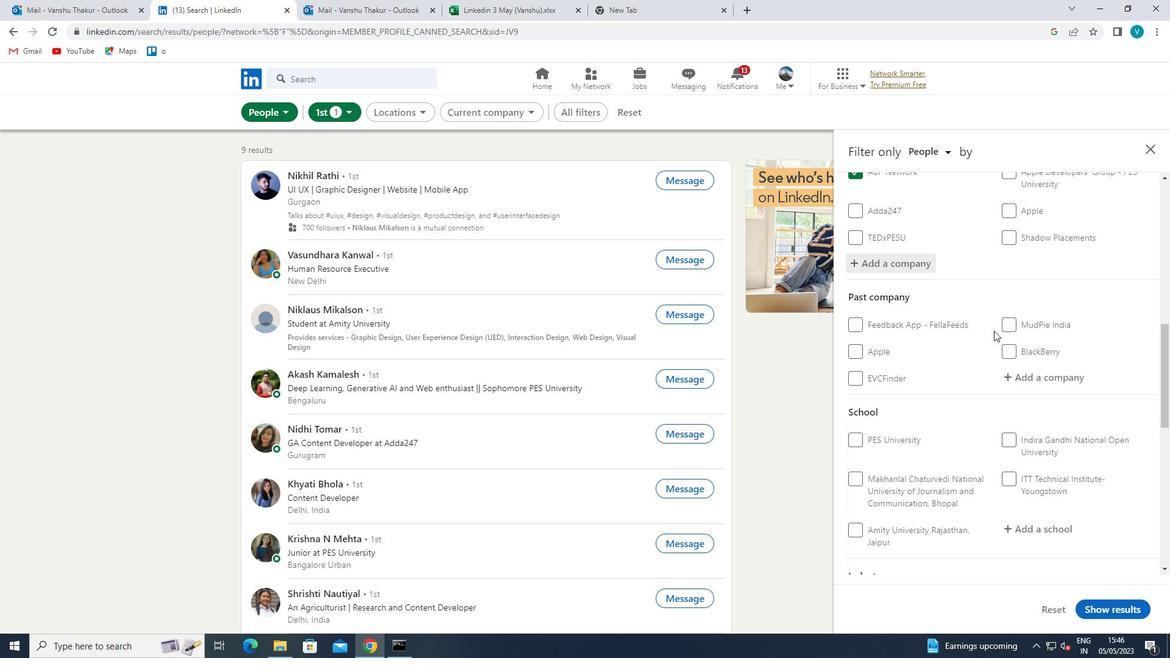 
Action: Mouse scrolled (993, 332) with delta (0, 0)
Screenshot: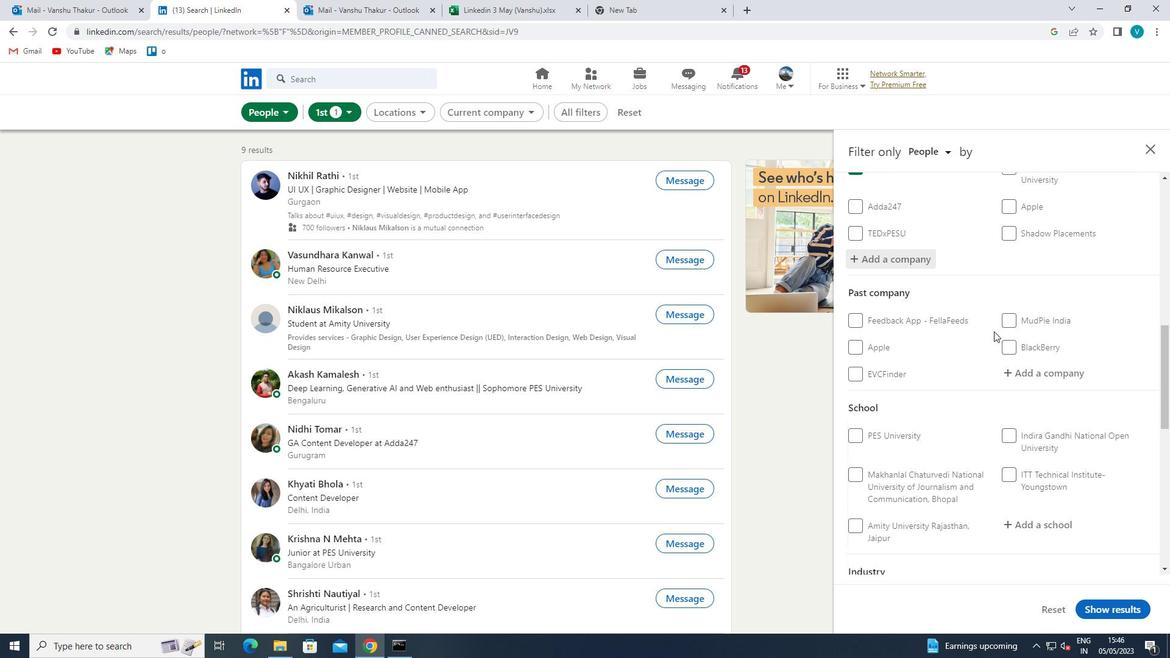 
Action: Mouse moved to (993, 335)
Screenshot: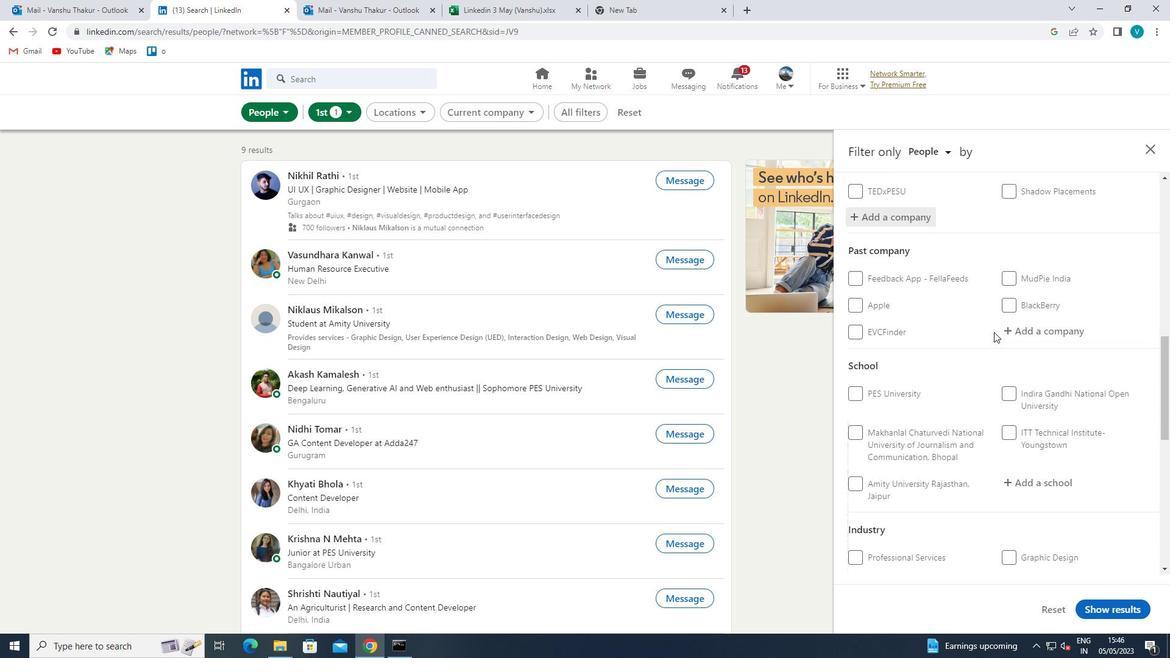 
Action: Mouse scrolled (993, 334) with delta (0, 0)
Screenshot: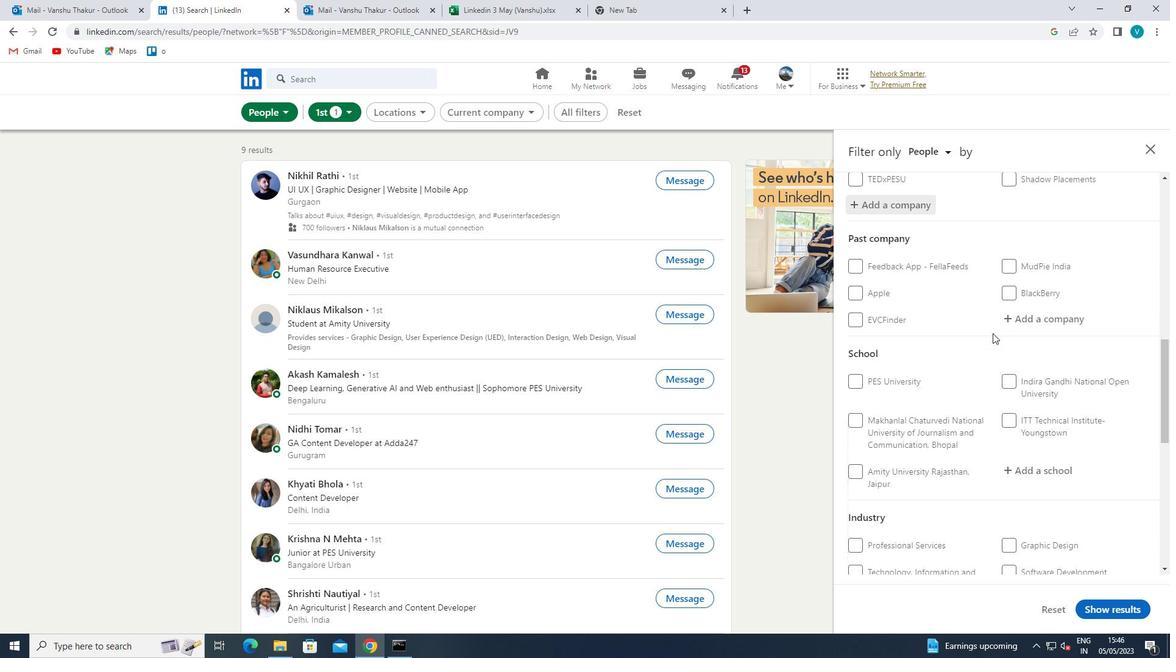 
Action: Mouse moved to (1015, 345)
Screenshot: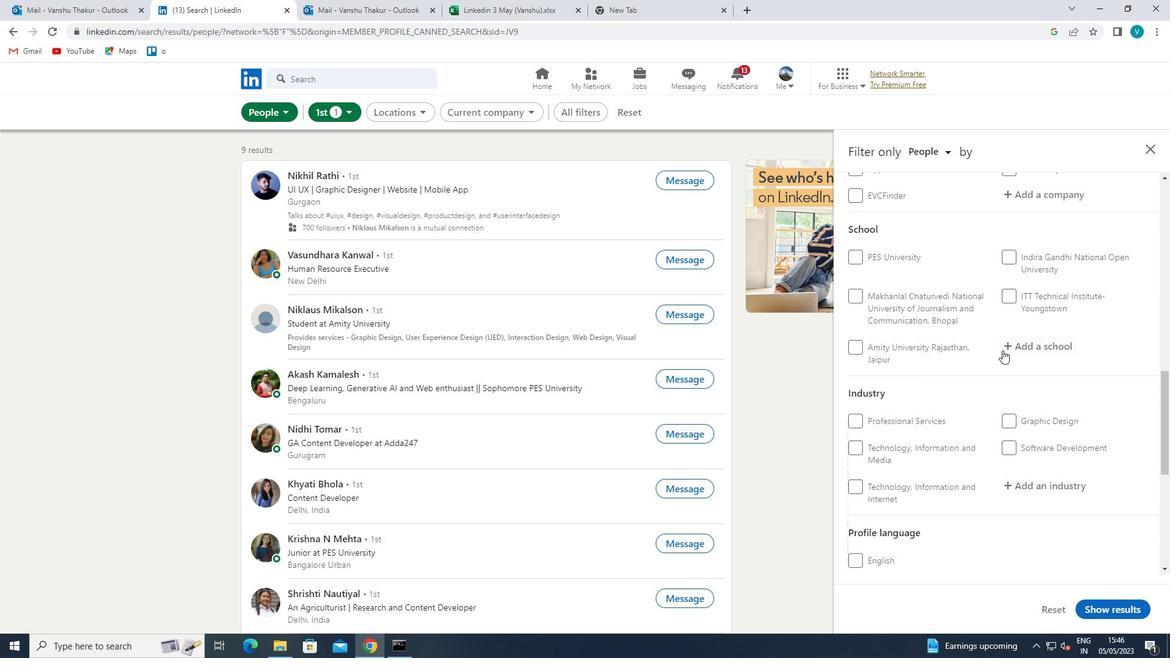 
Action: Mouse pressed left at (1015, 345)
Screenshot: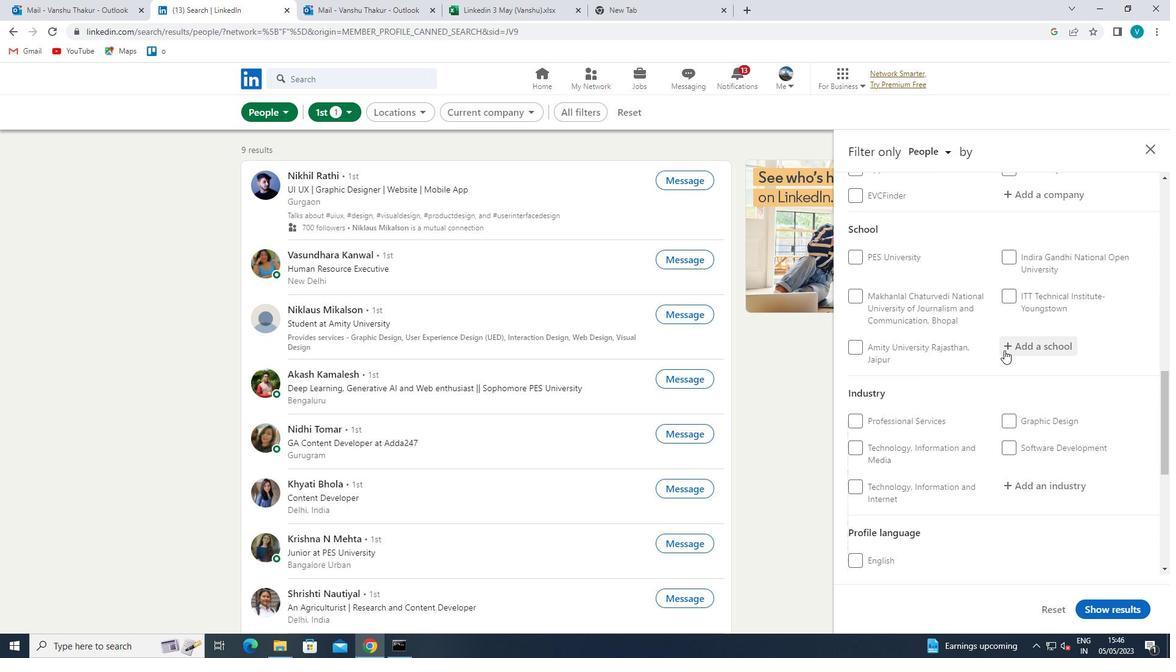 
Action: Mouse moved to (1016, 344)
Screenshot: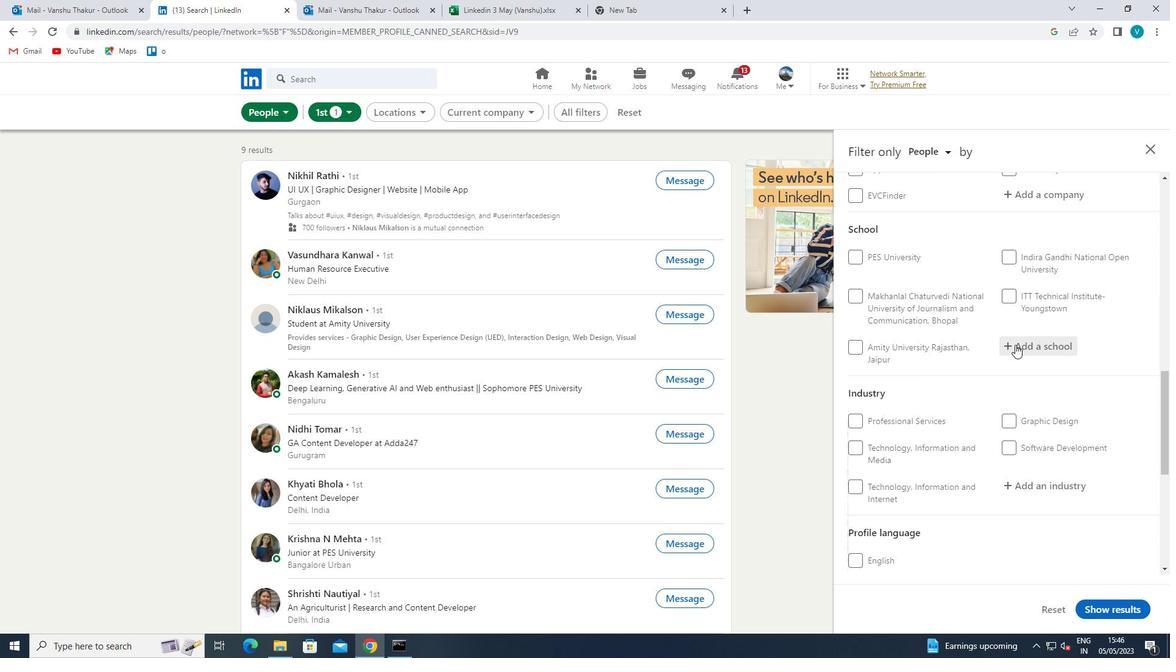 
Action: Key pressed <Key.shift>RAMNA
Screenshot: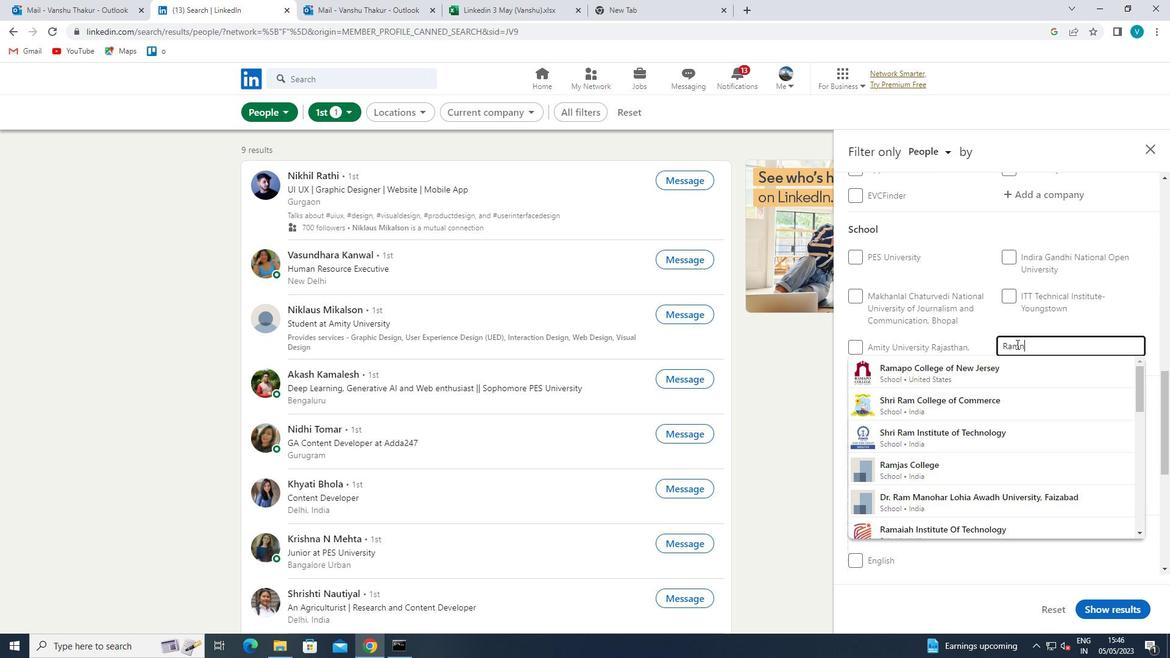 
Action: Mouse moved to (1017, 344)
Screenshot: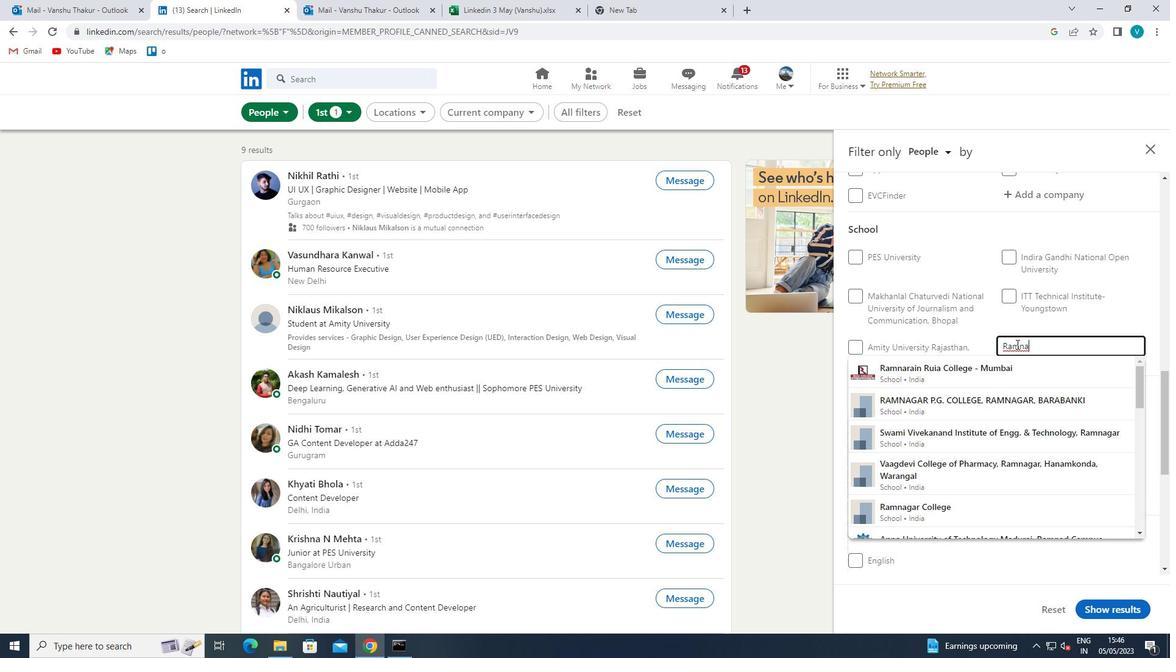 
Action: Key pressed RAIN<Key.space>
Screenshot: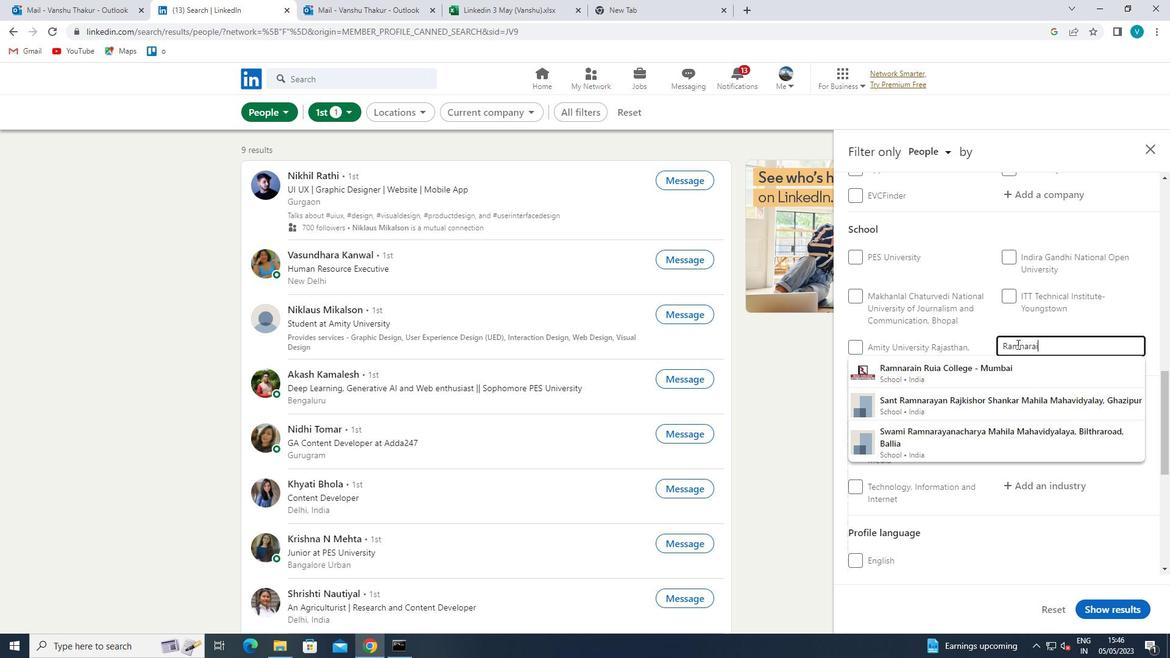 
Action: Mouse moved to (985, 363)
Screenshot: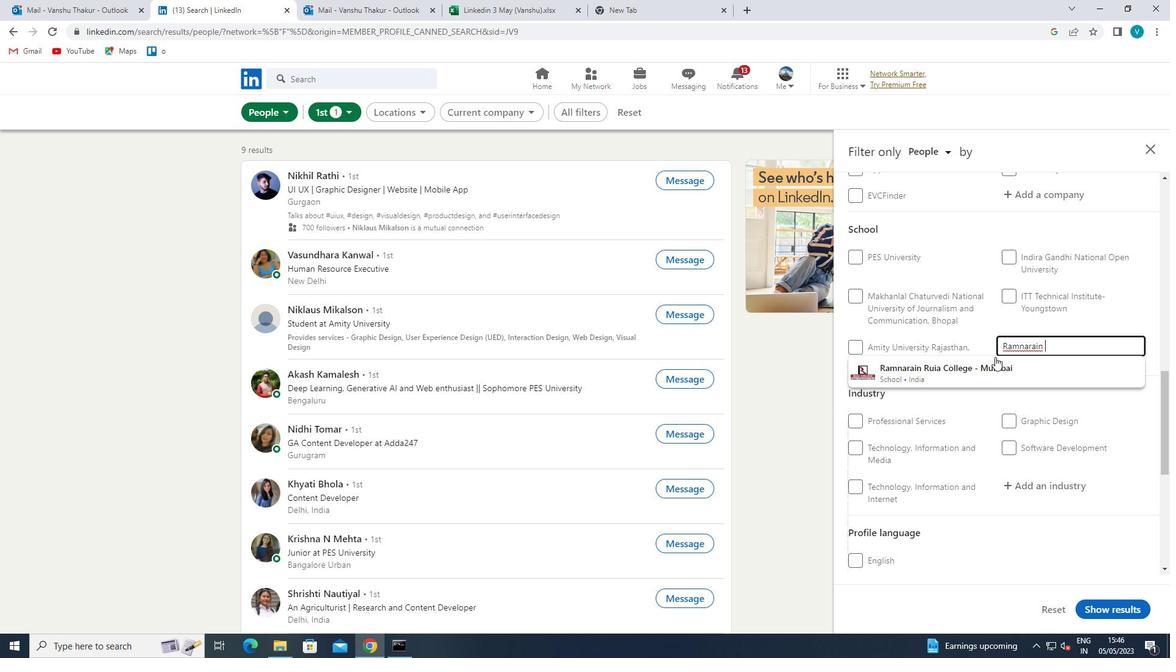 
Action: Mouse pressed left at (985, 363)
Screenshot: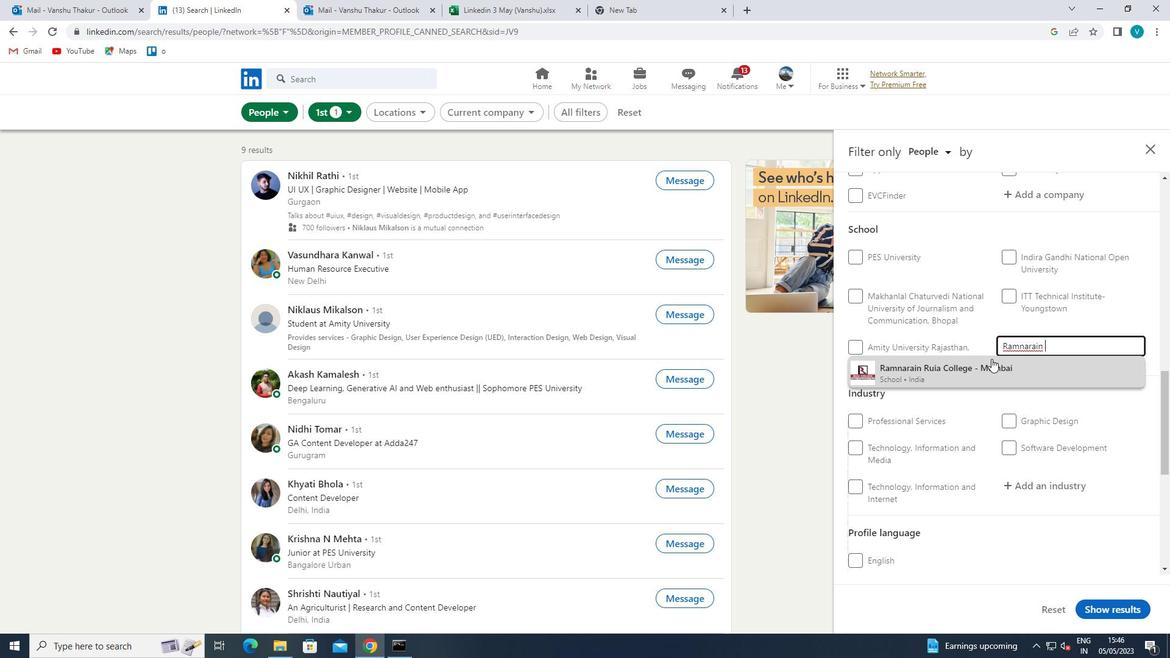 
Action: Mouse scrolled (985, 363) with delta (0, 0)
Screenshot: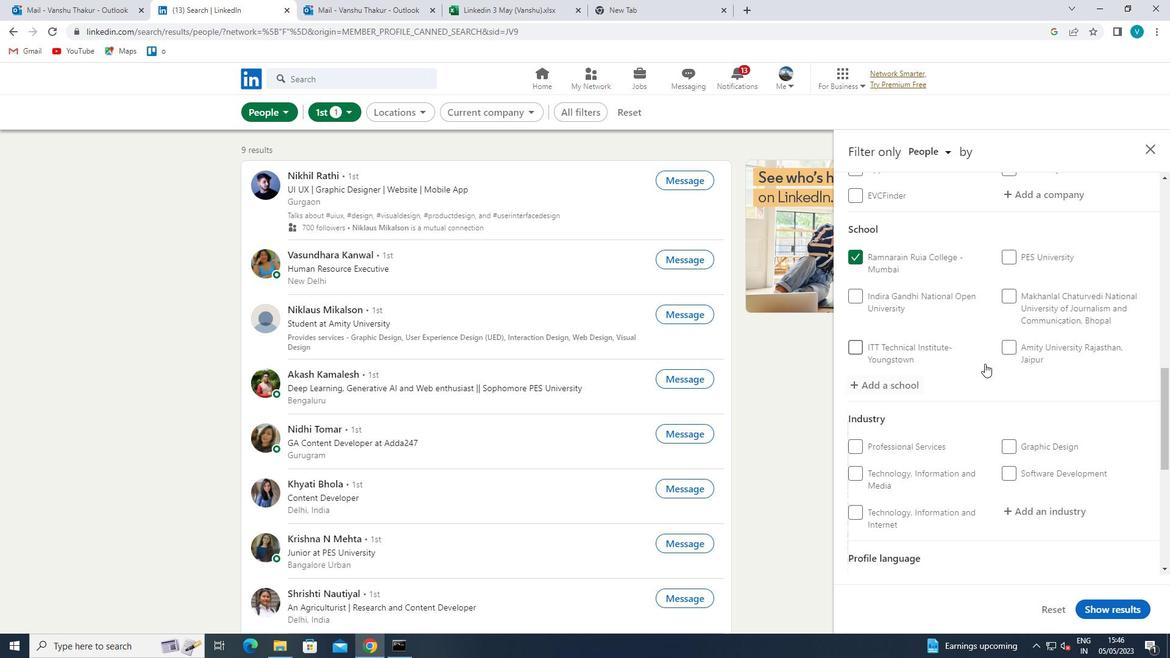 
Action: Mouse scrolled (985, 363) with delta (0, 0)
Screenshot: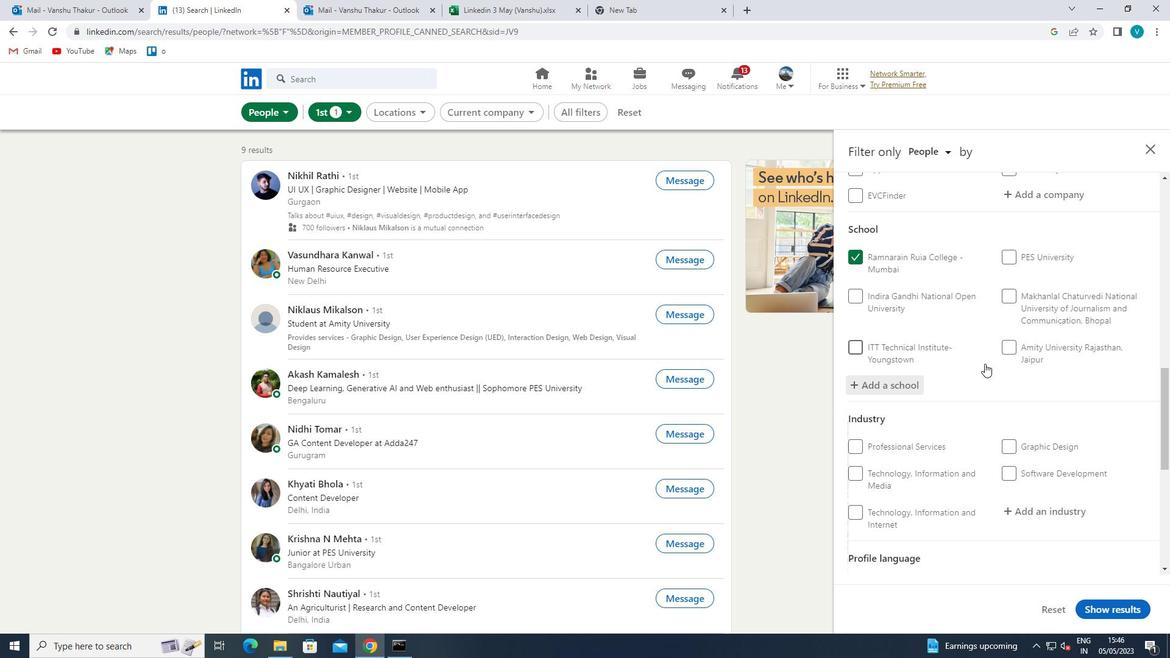 
Action: Mouse moved to (1060, 395)
Screenshot: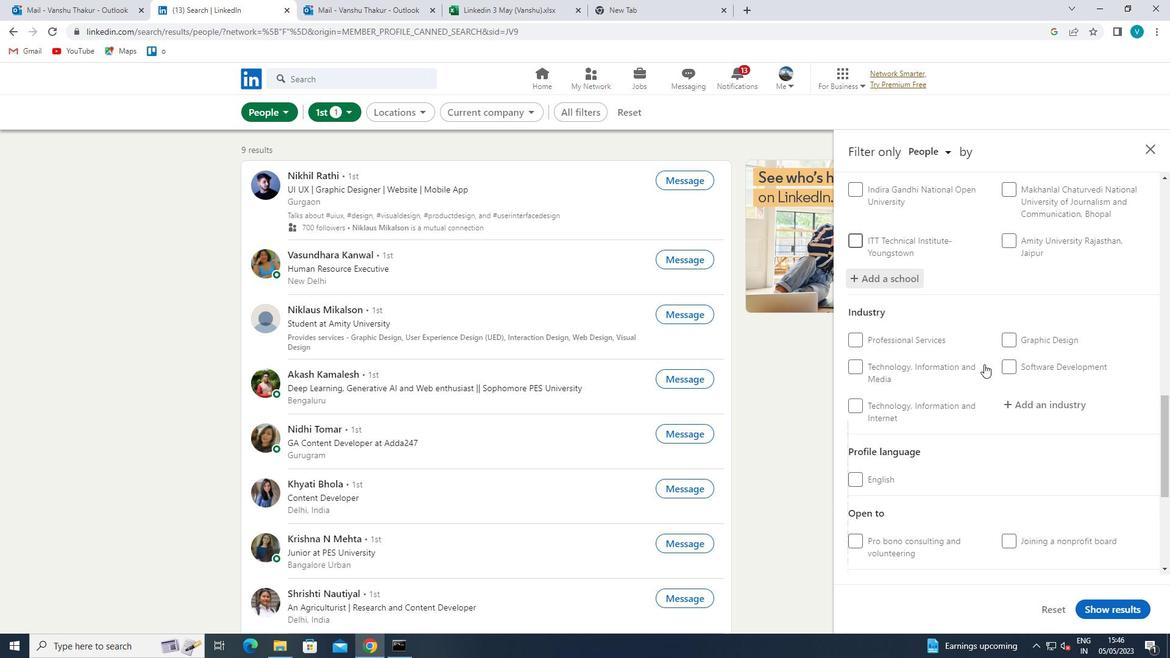
Action: Mouse pressed left at (1060, 395)
Screenshot: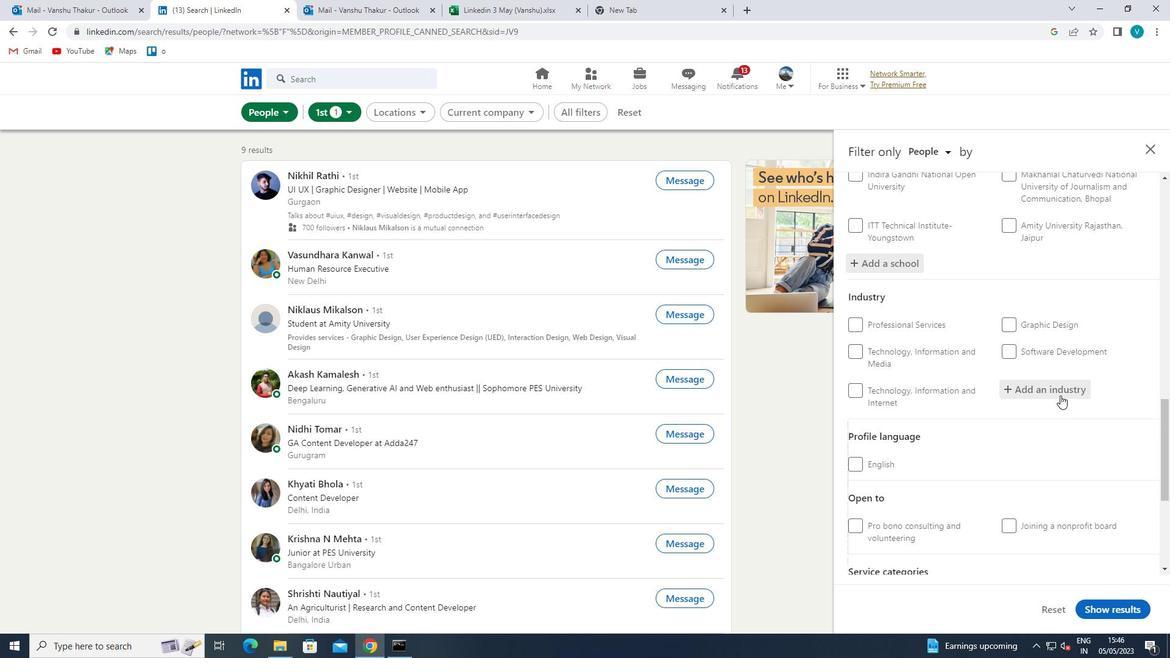 
Action: Key pressed <Key.shift>EMBEDDED
Screenshot: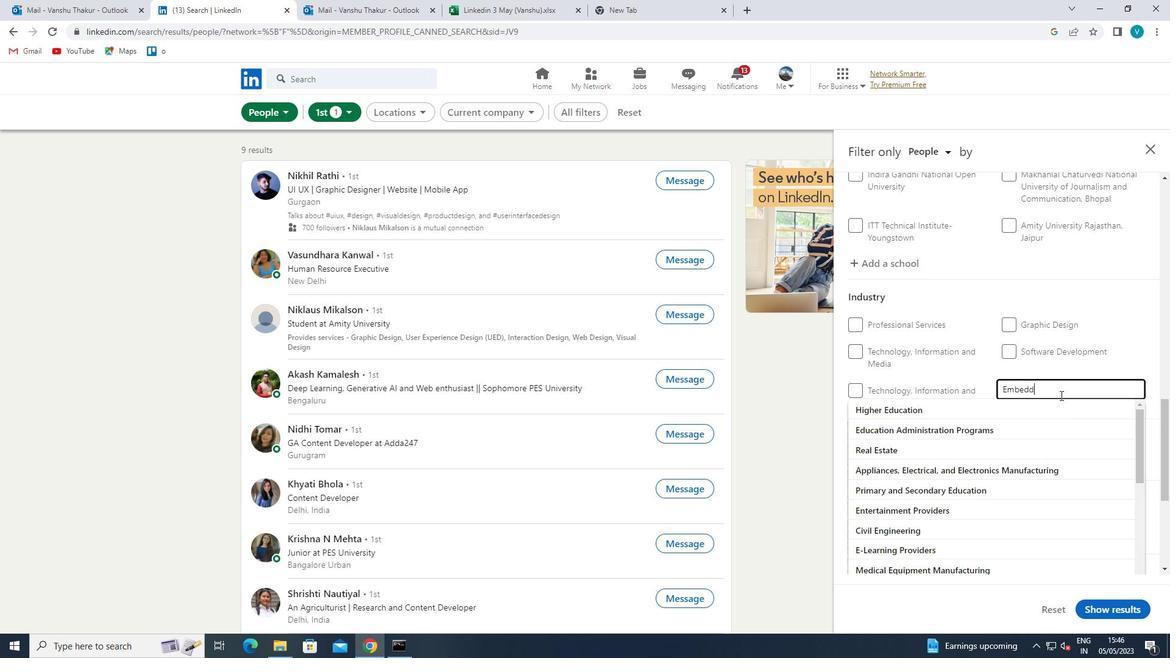
Action: Mouse moved to (1046, 405)
Screenshot: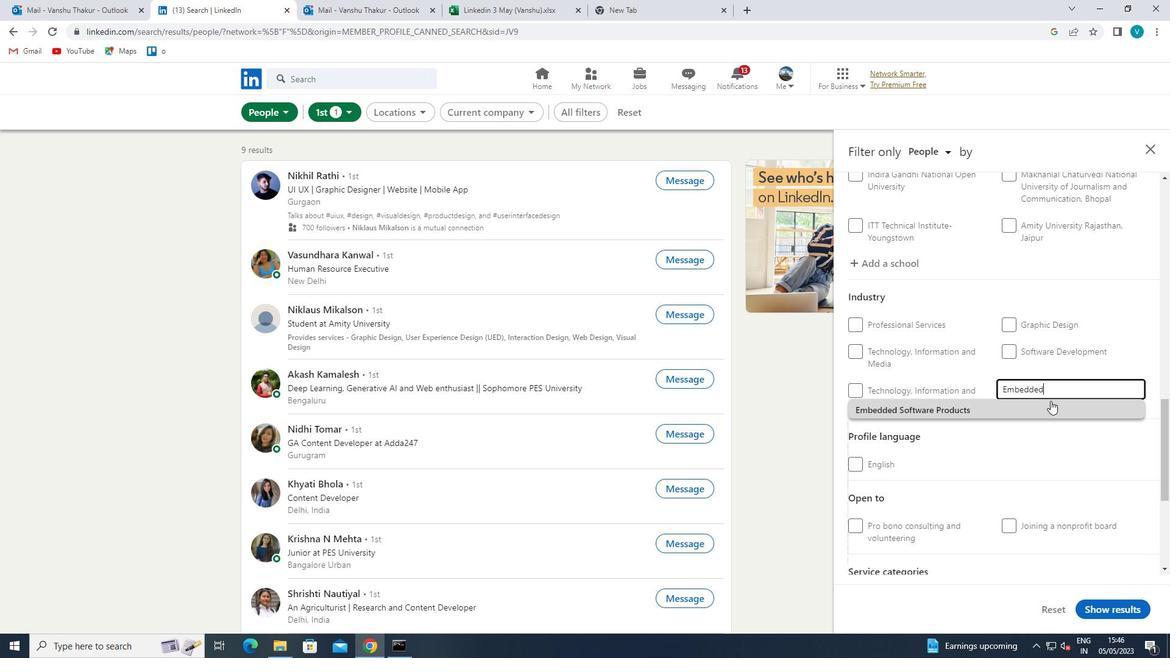 
Action: Mouse pressed left at (1046, 405)
Screenshot: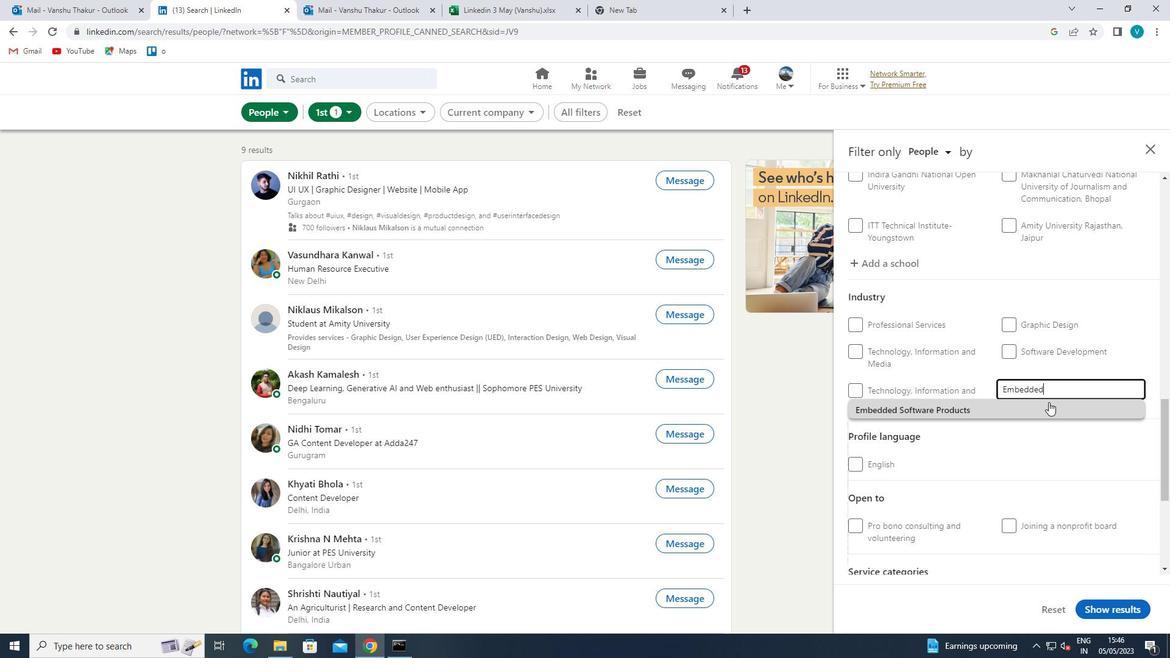 
Action: Mouse moved to (1045, 406)
Screenshot: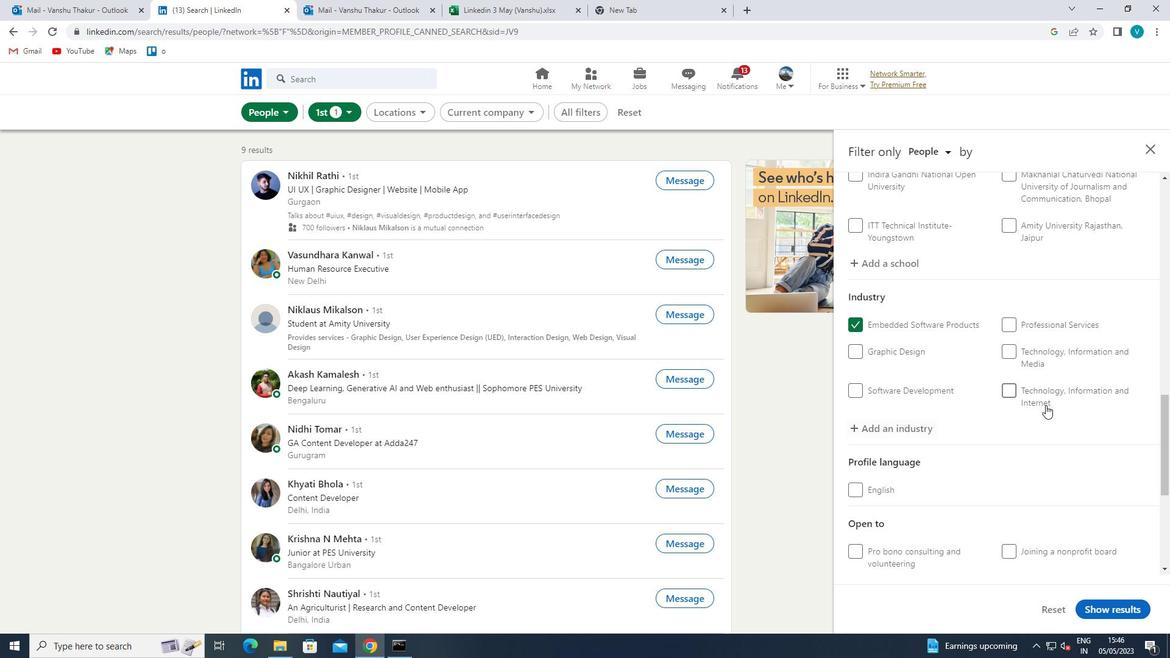 
Action: Mouse scrolled (1045, 405) with delta (0, 0)
Screenshot: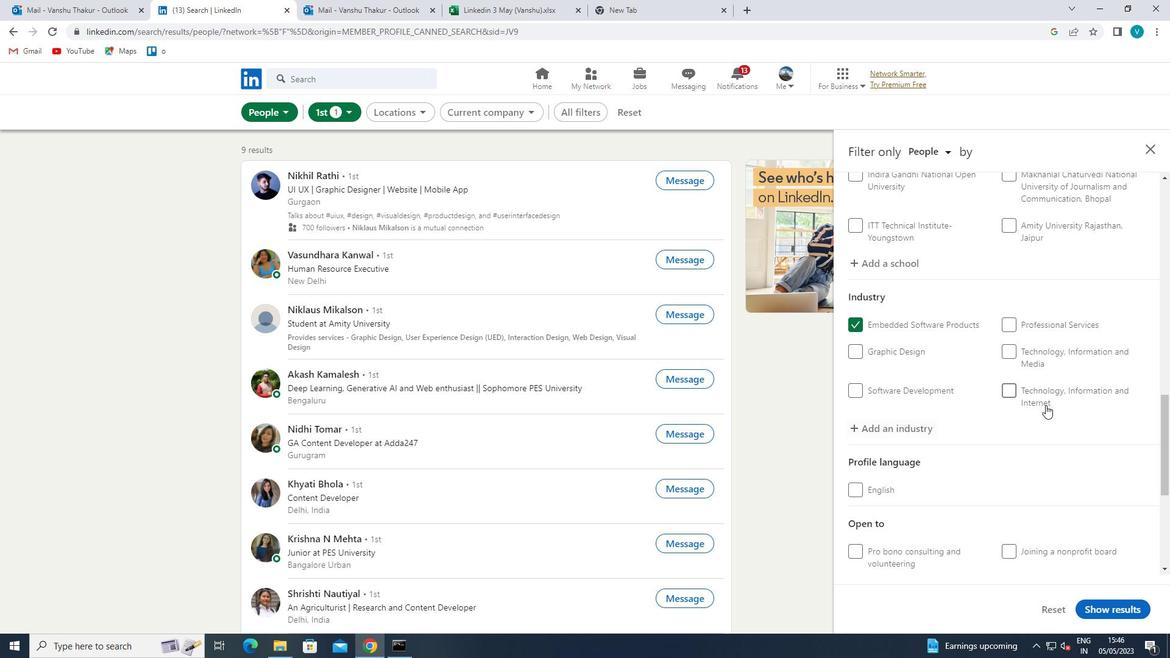 
Action: Mouse moved to (1046, 408)
Screenshot: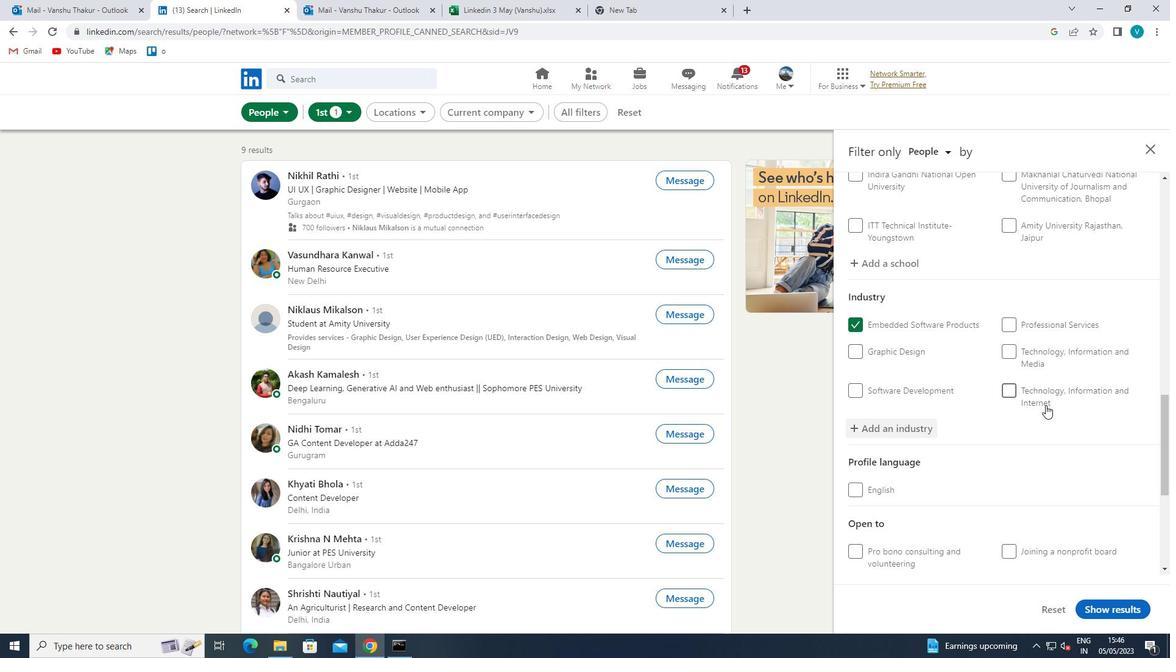 
Action: Mouse scrolled (1046, 407) with delta (0, 0)
Screenshot: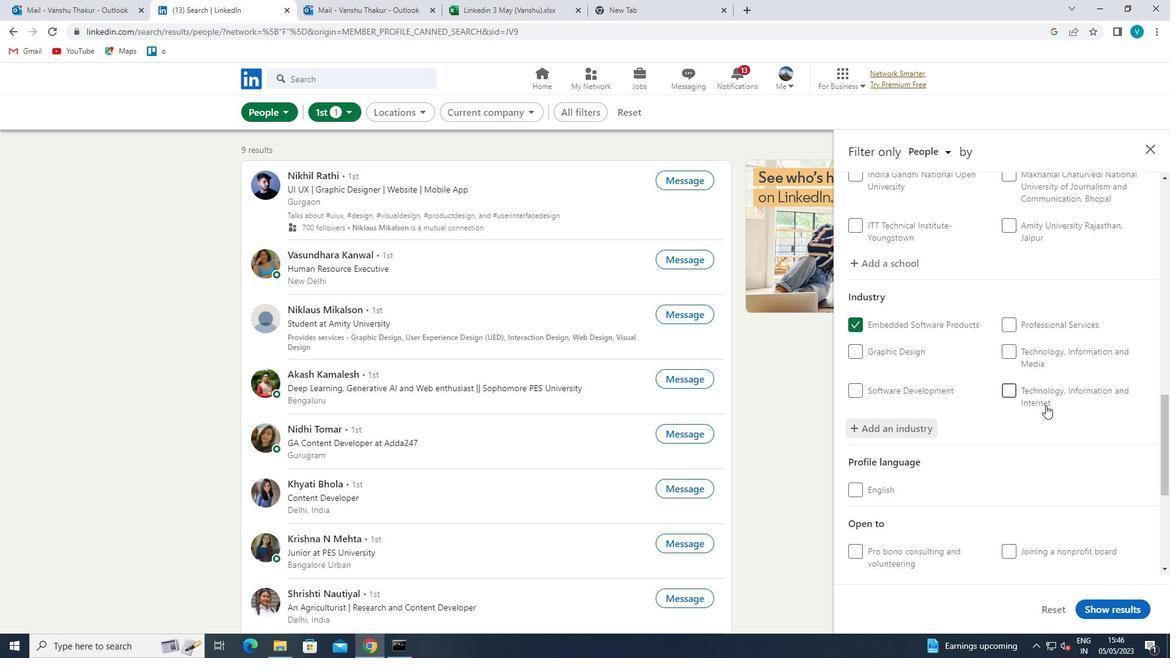 
Action: Mouse moved to (1046, 410)
Screenshot: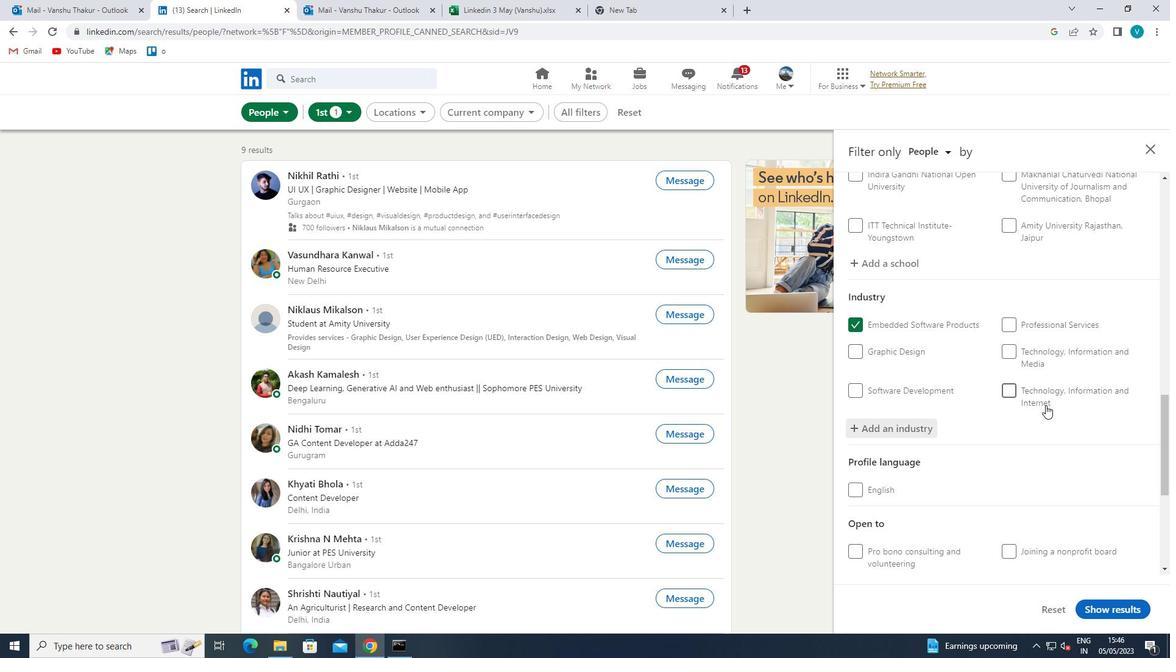 
Action: Mouse scrolled (1046, 409) with delta (0, 0)
Screenshot: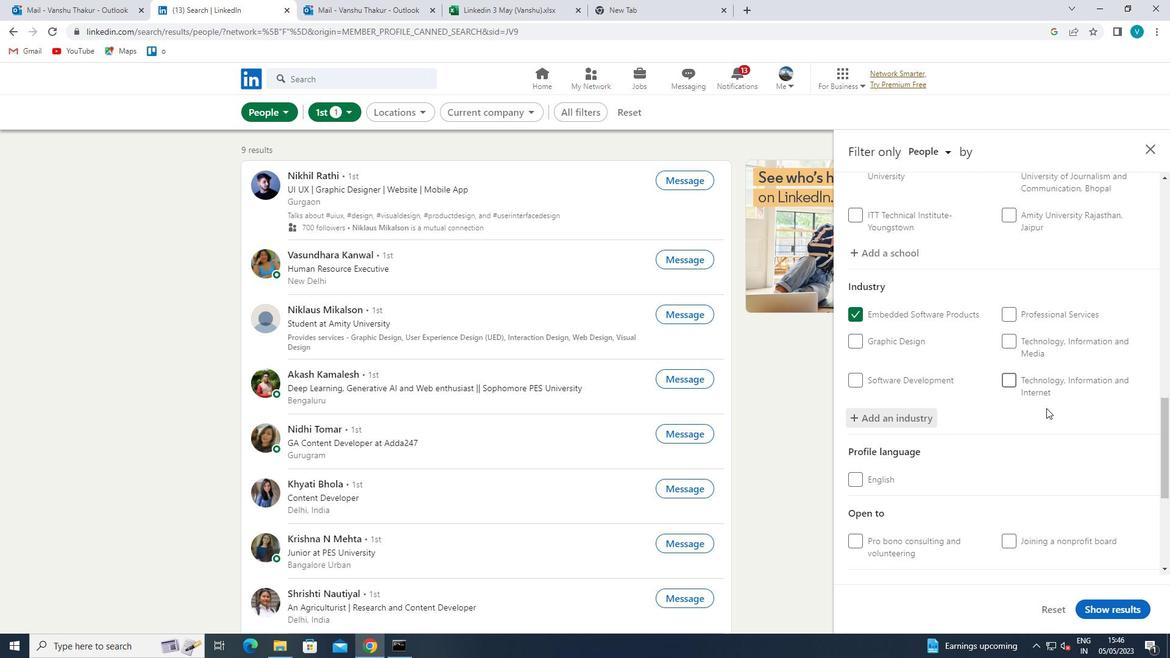 
Action: Mouse moved to (1046, 413)
Screenshot: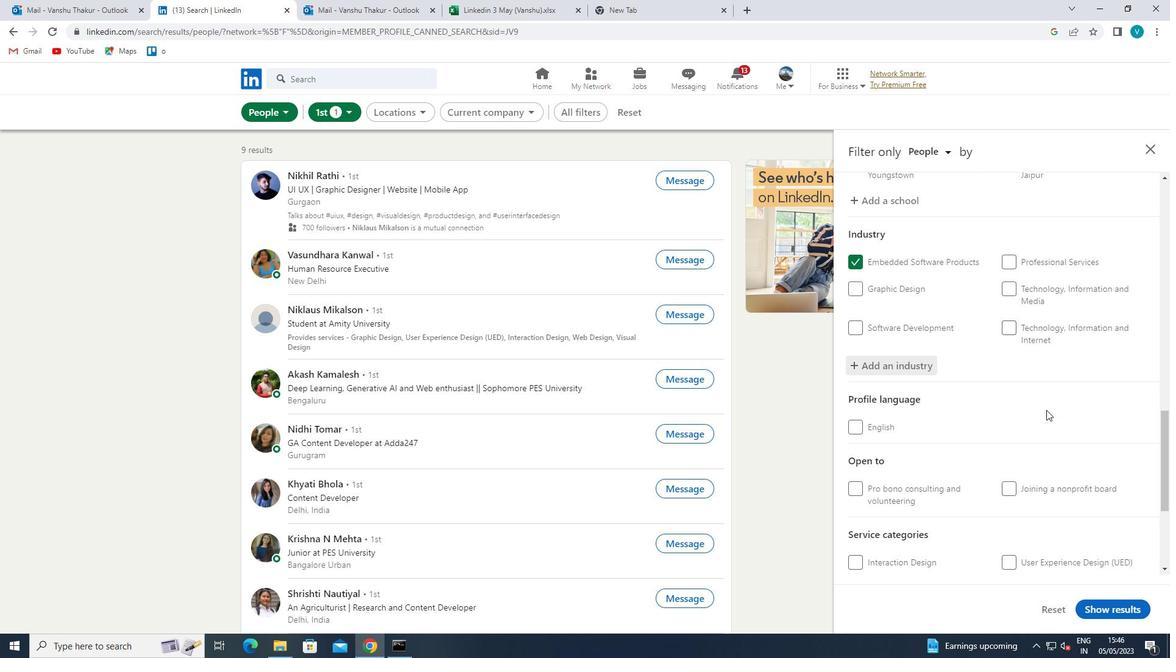 
Action: Mouse scrolled (1046, 413) with delta (0, 0)
Screenshot: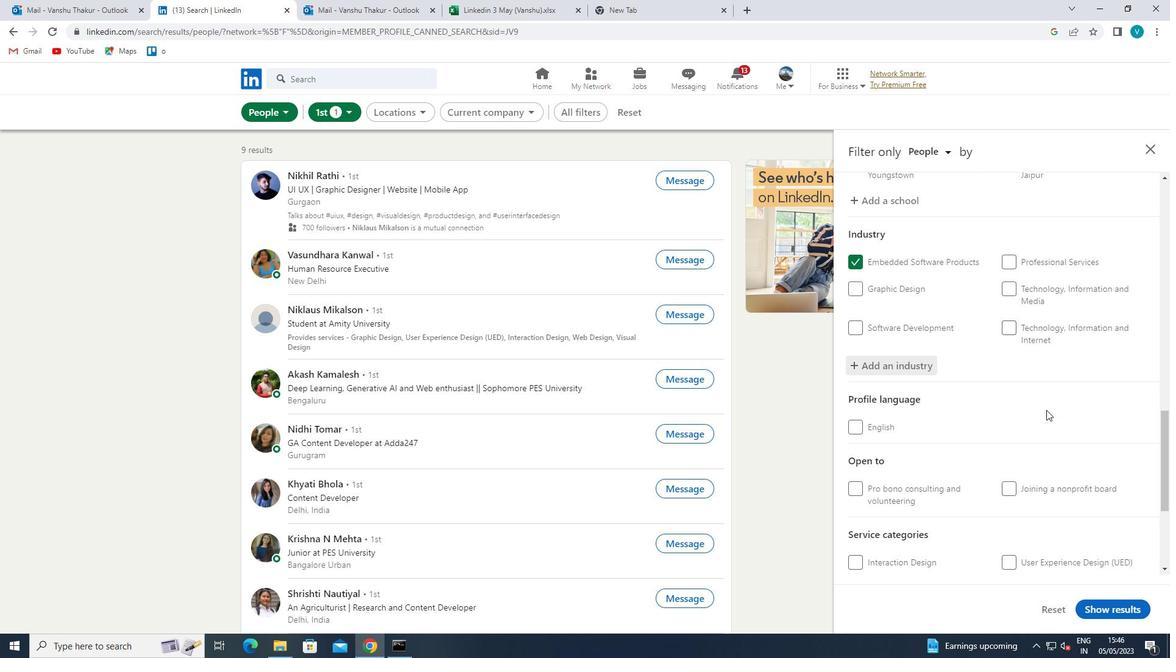 
Action: Mouse moved to (1047, 428)
Screenshot: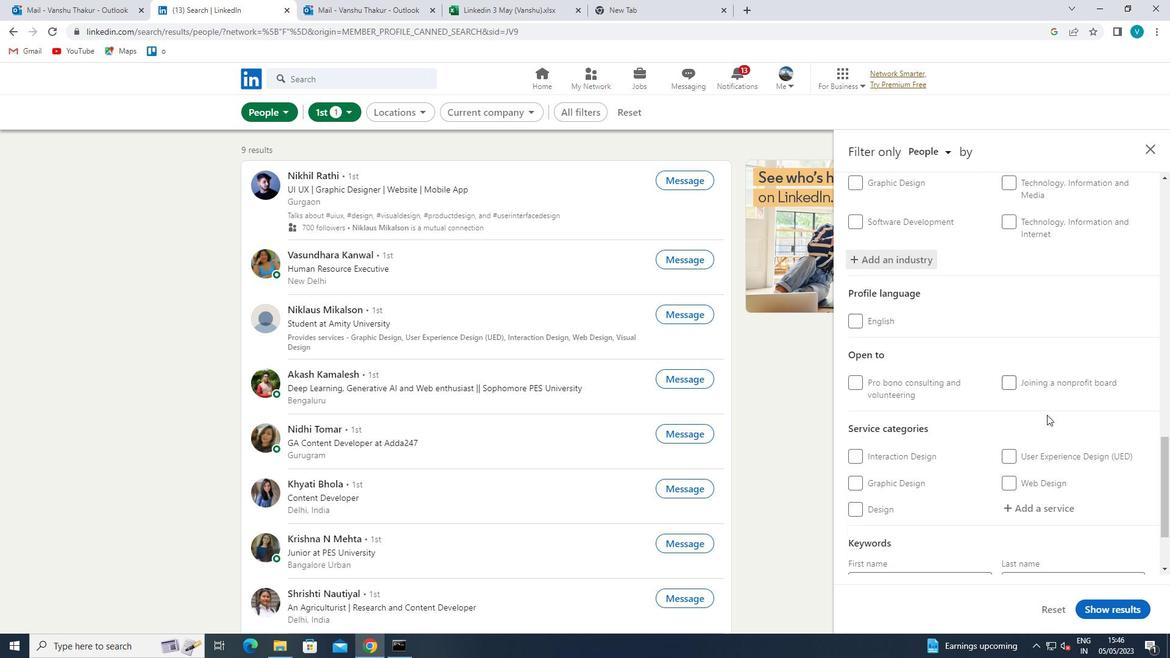 
Action: Mouse pressed left at (1047, 428)
Screenshot: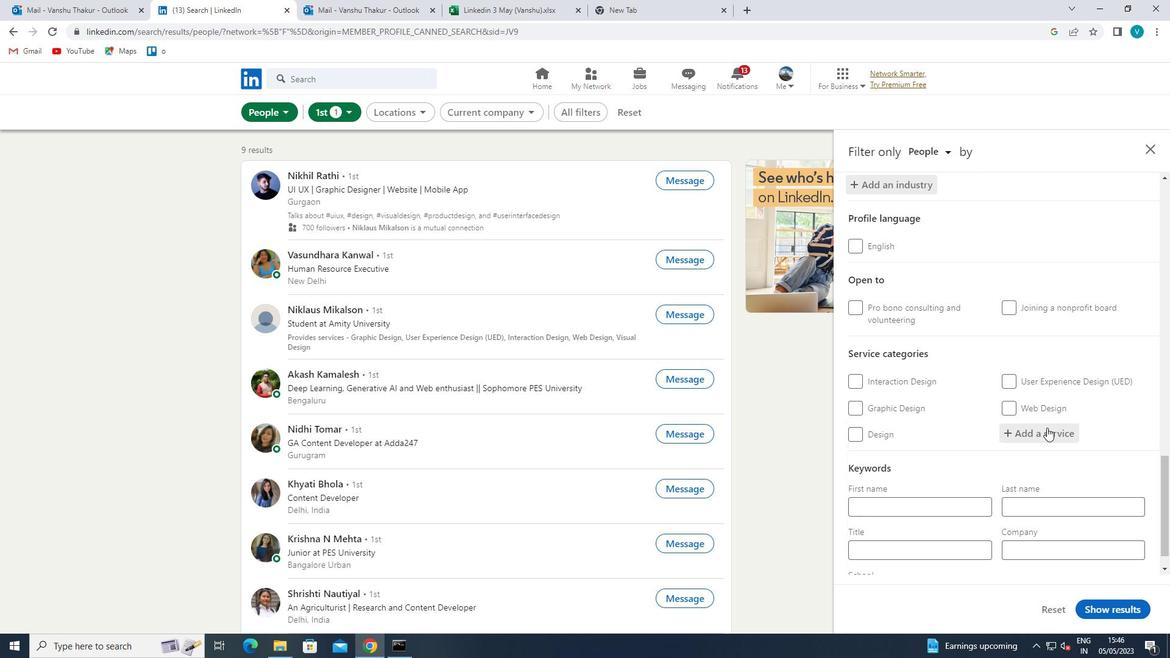 
Action: Key pressed <Key.shift>SEARCH<Key.space>
Screenshot: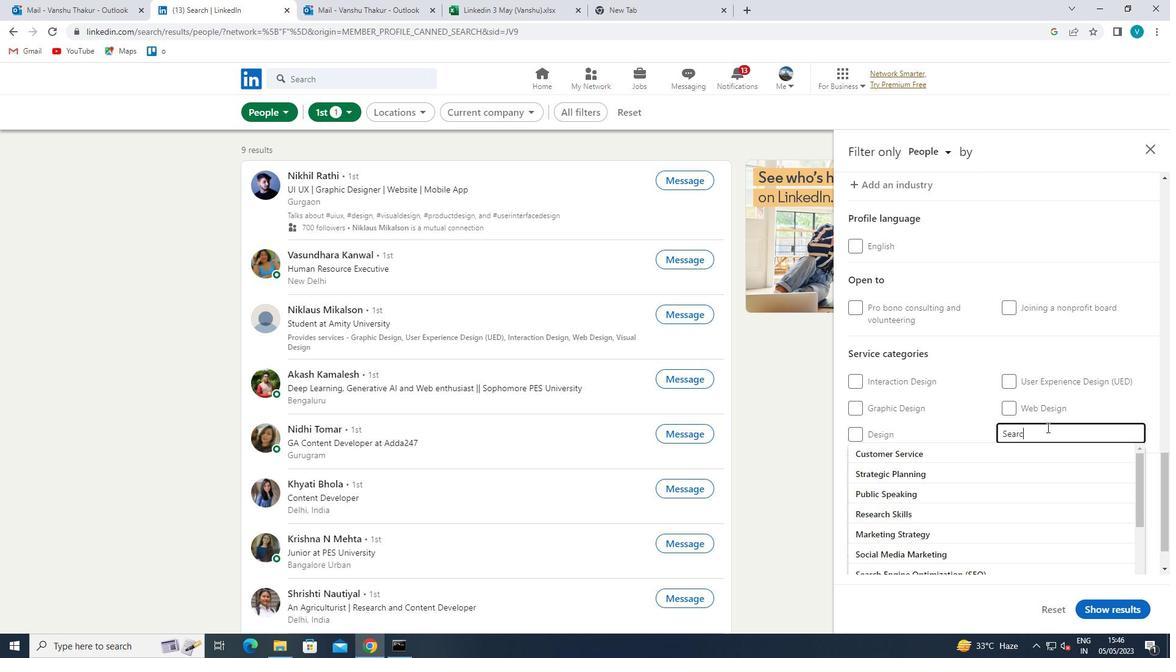 
Action: Mouse moved to (1036, 467)
Screenshot: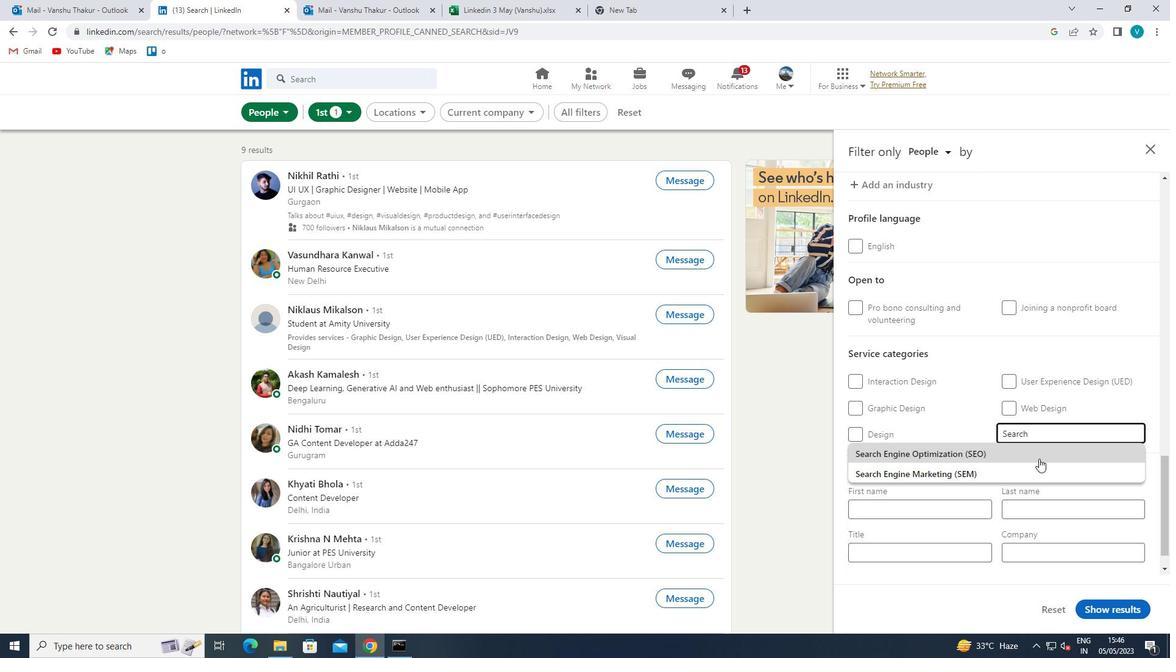 
Action: Mouse pressed left at (1036, 467)
Screenshot: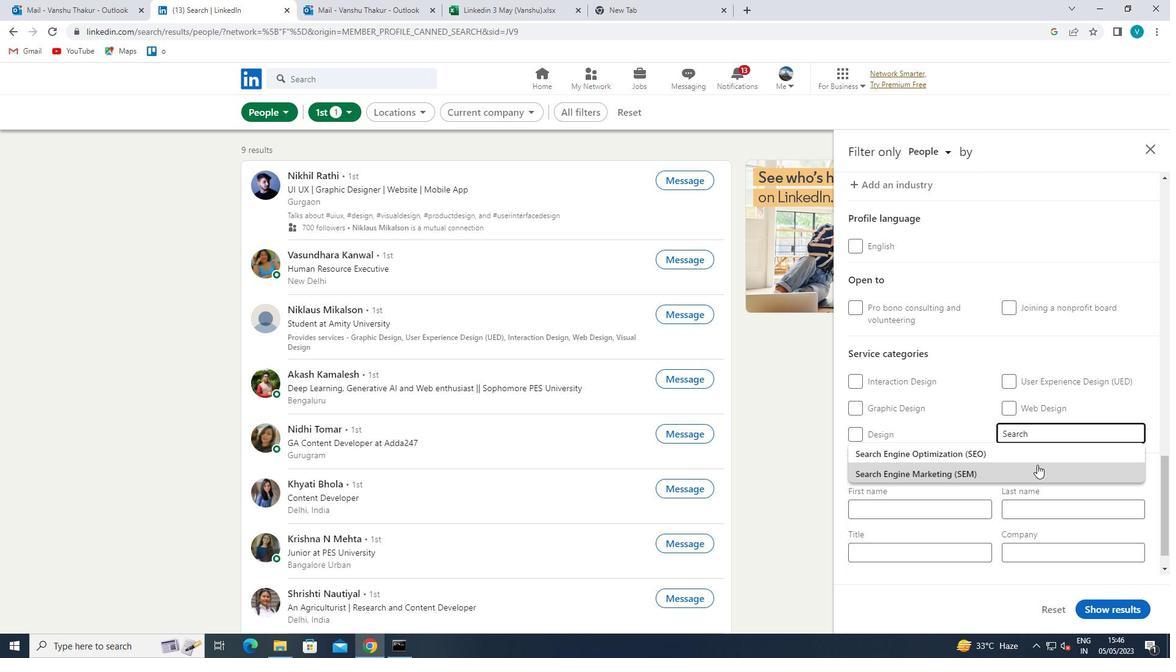
Action: Mouse moved to (1033, 468)
Screenshot: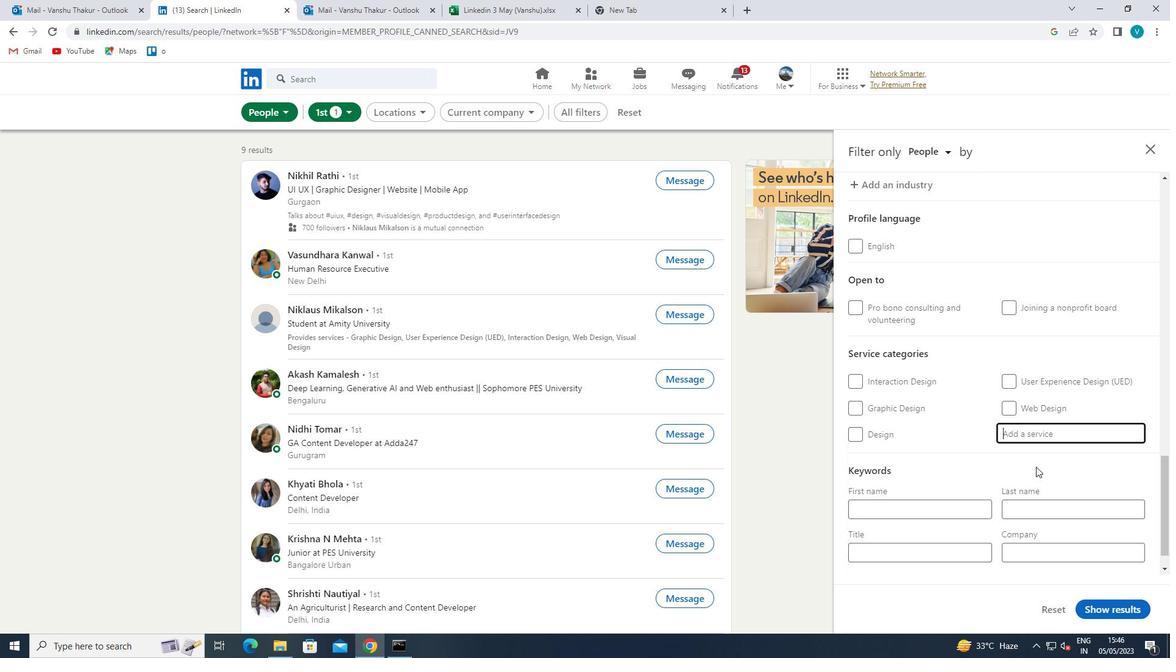 
Action: Mouse scrolled (1033, 467) with delta (0, 0)
Screenshot: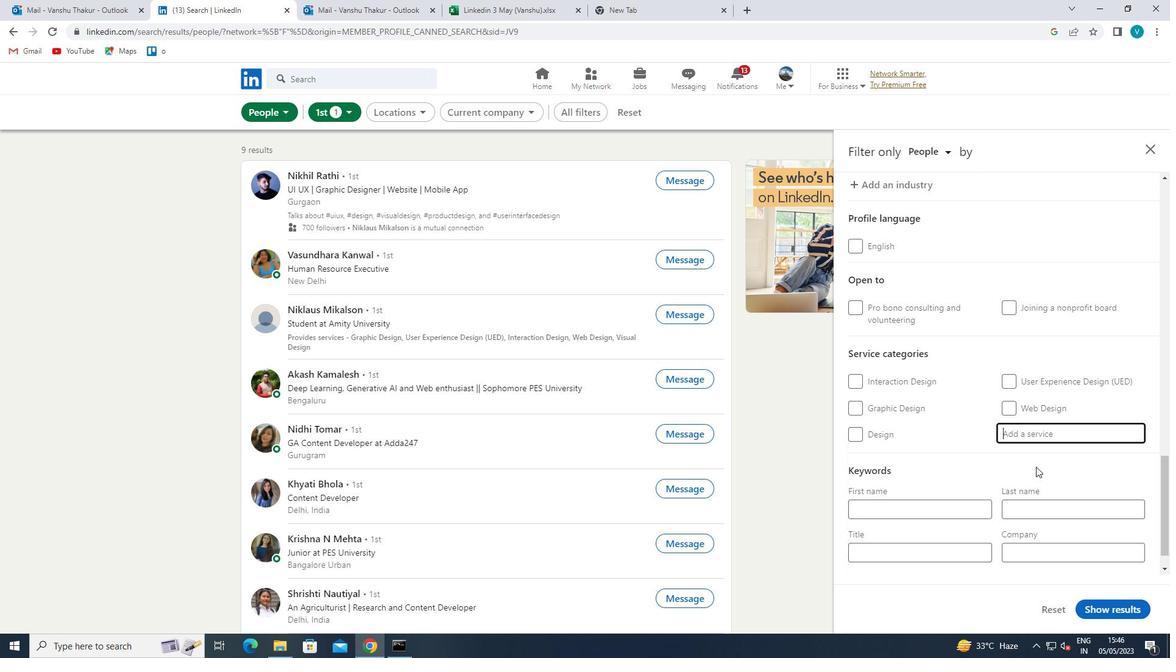
Action: Mouse moved to (1030, 468)
Screenshot: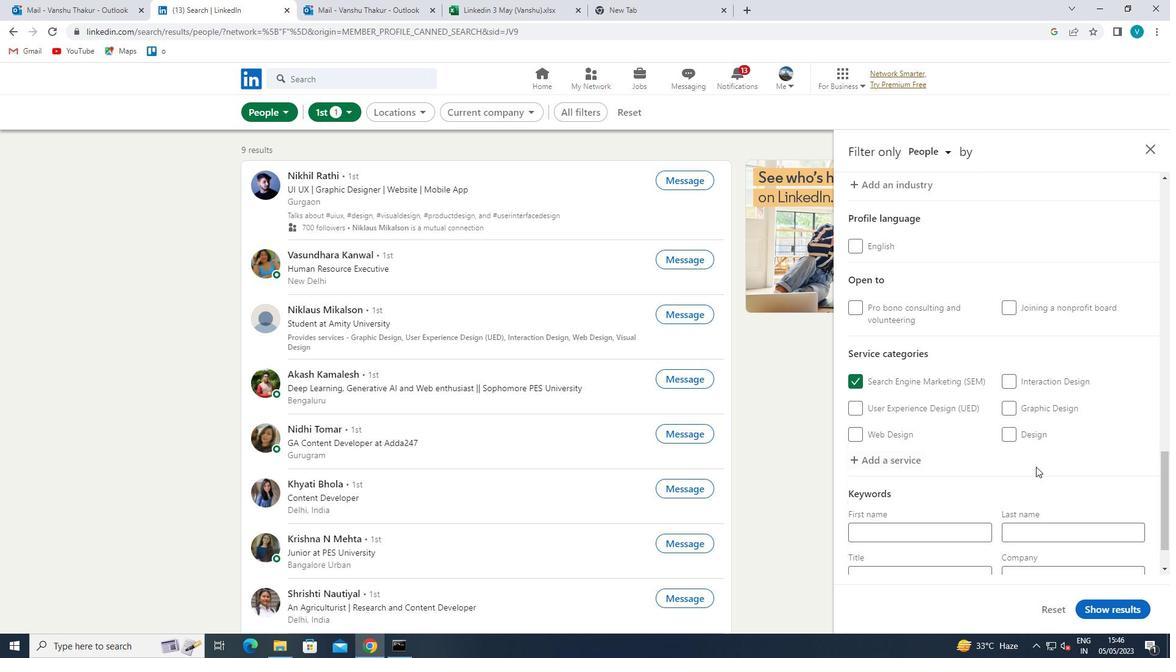 
Action: Mouse scrolled (1030, 467) with delta (0, 0)
Screenshot: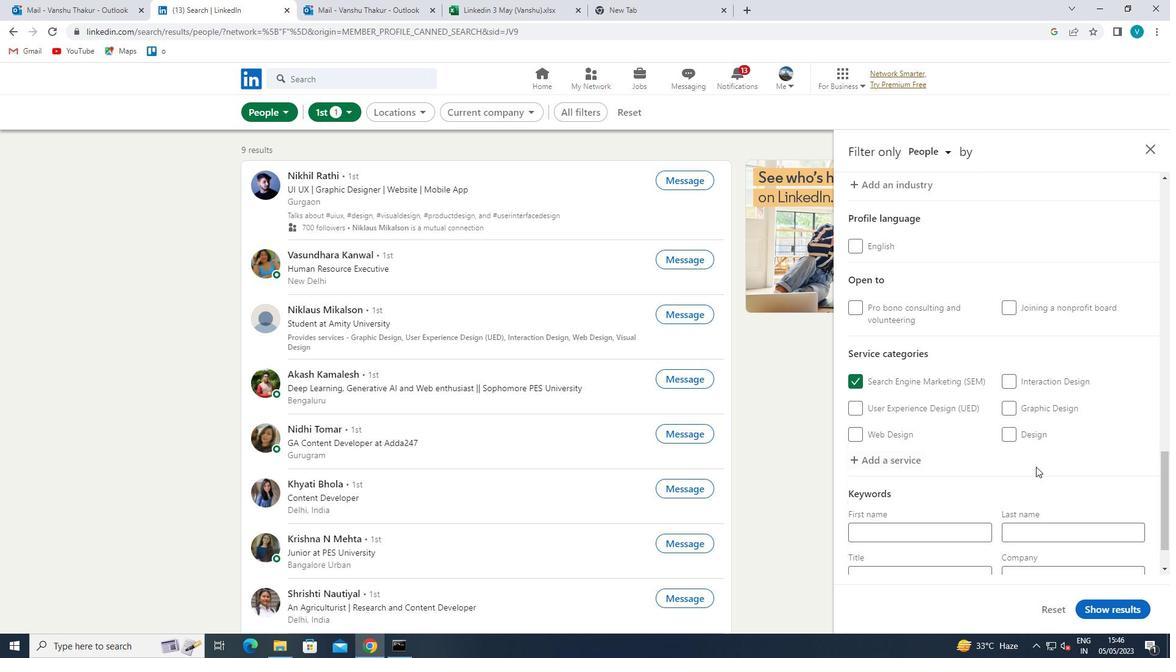 
Action: Mouse moved to (1028, 468)
Screenshot: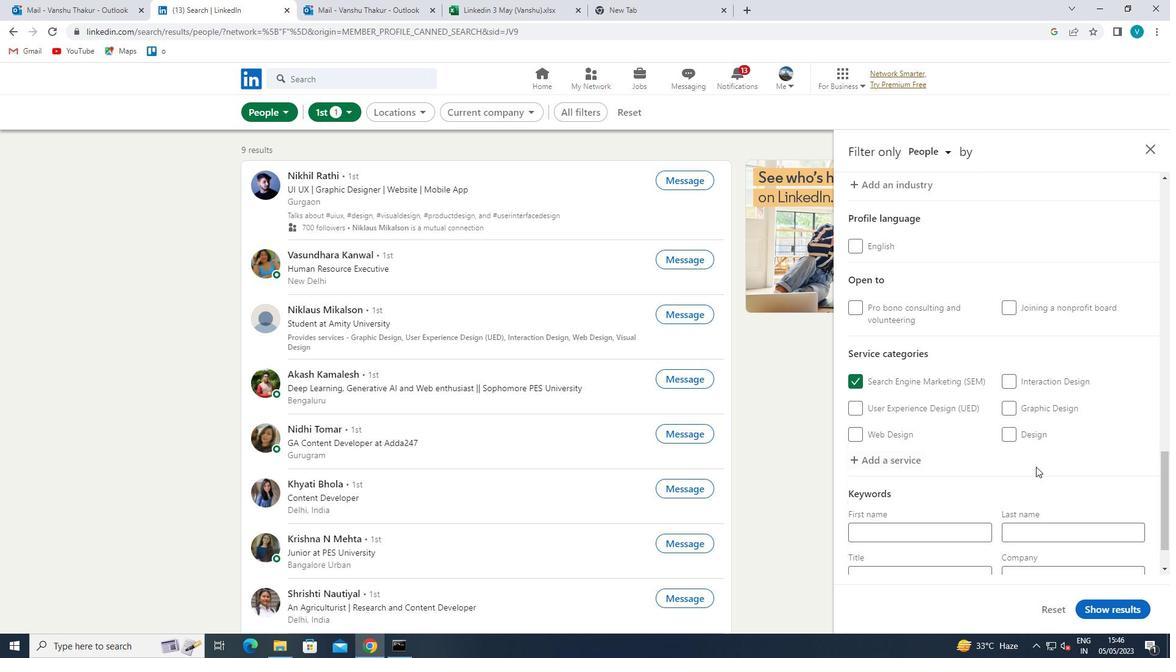 
Action: Mouse scrolled (1028, 467) with delta (0, 0)
Screenshot: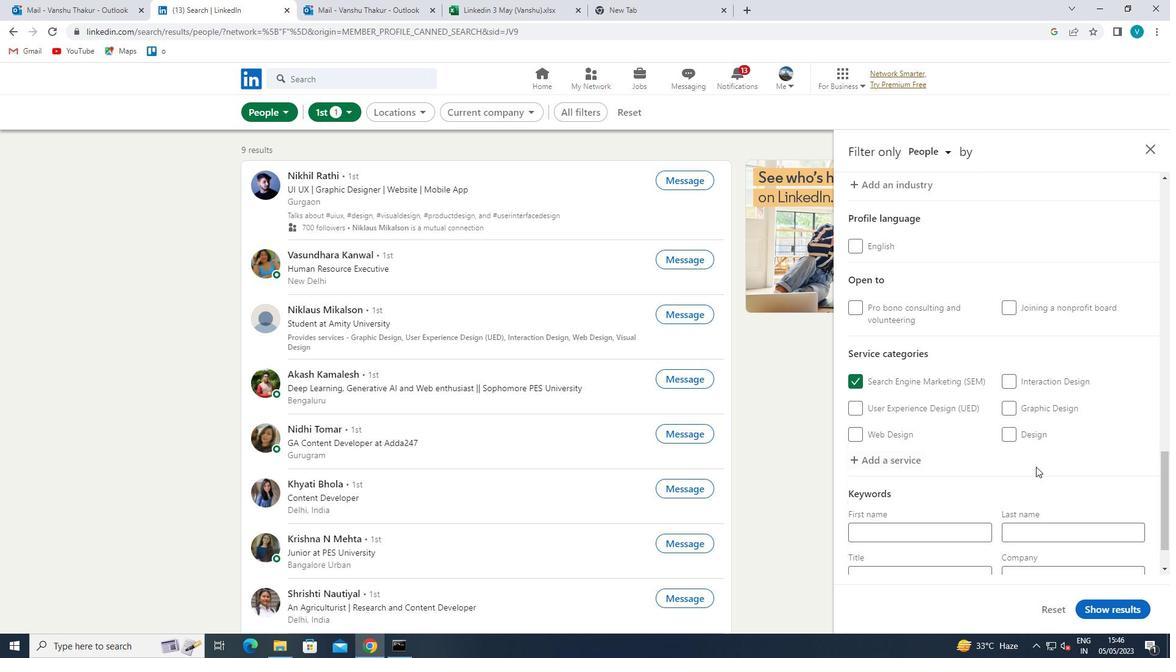 
Action: Mouse moved to (968, 517)
Screenshot: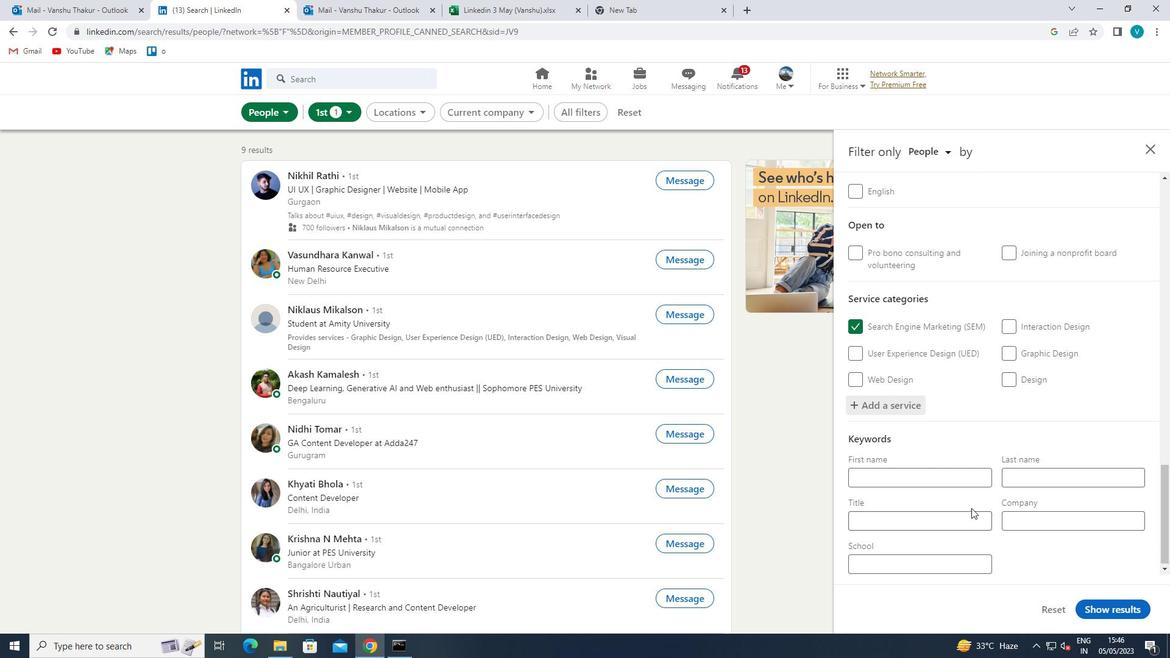 
Action: Mouse pressed left at (968, 517)
Screenshot: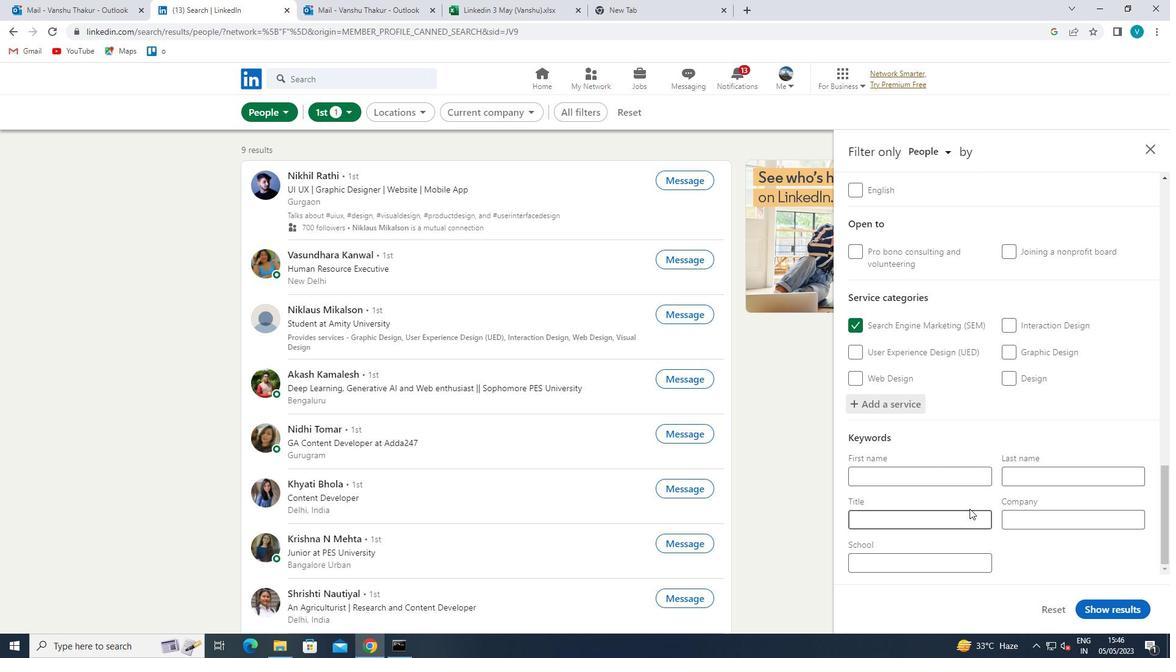 
Action: Mouse moved to (969, 517)
Screenshot: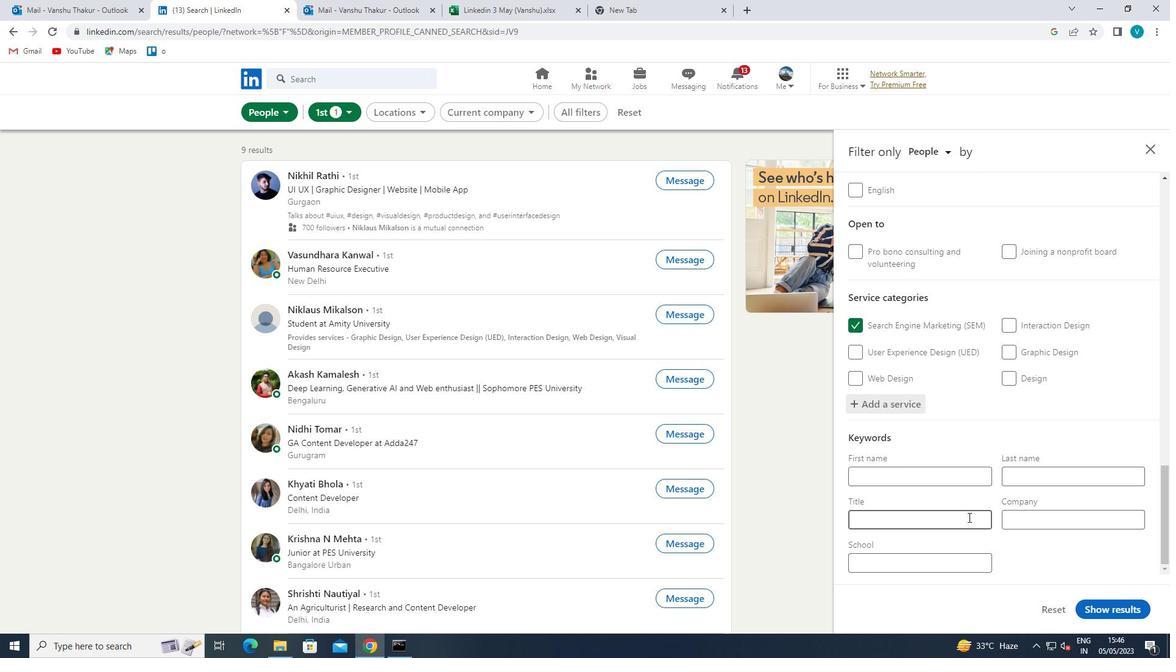 
Action: Key pressed E<Key.shift>COMMERCE<Key.space><Key.shift>MARKETING<Key.space><Key.shift>SPECIALIST<Key.space>
Screenshot: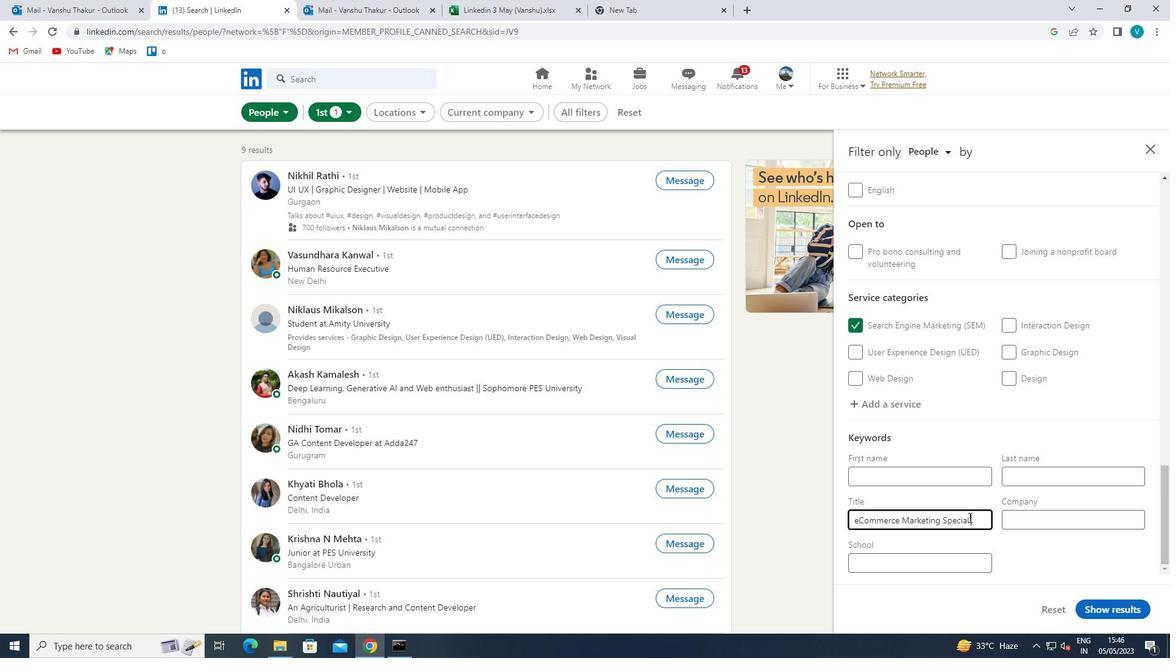 
Action: Mouse moved to (1101, 601)
Screenshot: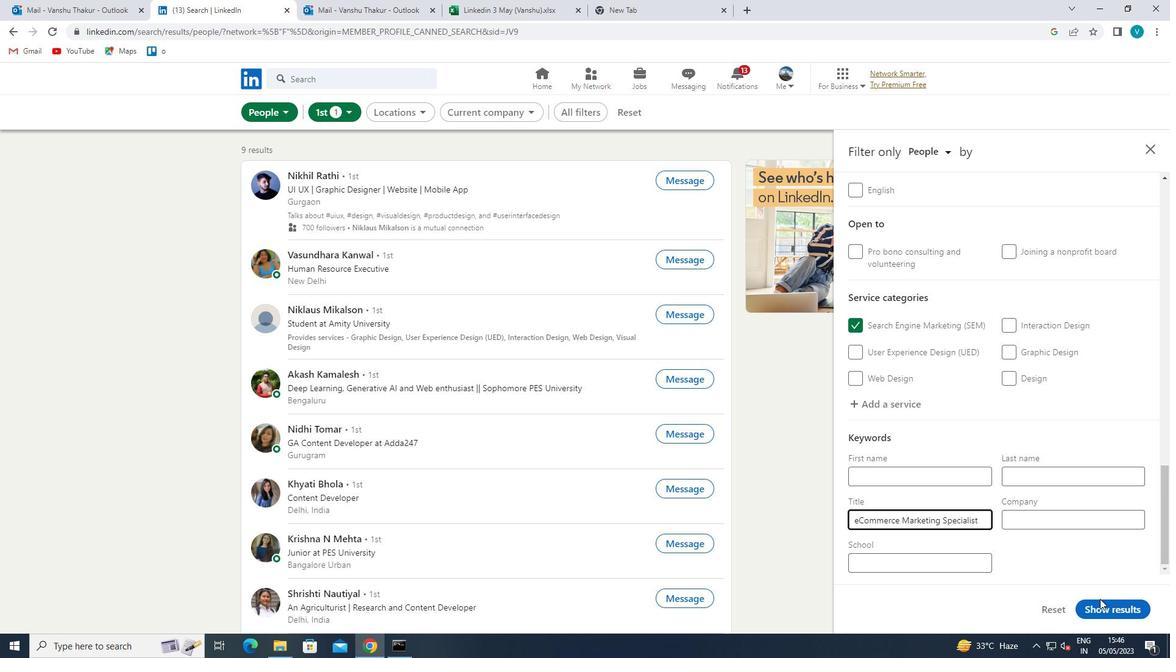 
Action: Mouse pressed left at (1101, 601)
Screenshot: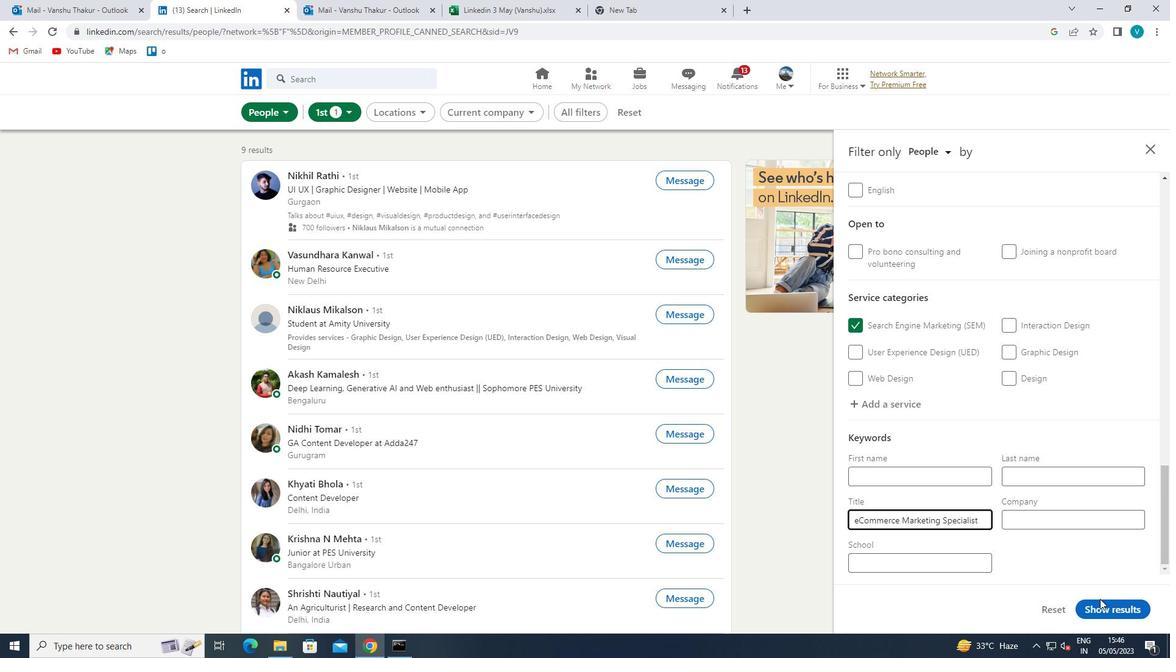 
